 Task: Research Airbnb options in Petare, Venezuela from 2nd November, 2023 to 6th November, 2023 for 1 adult.1  bedroom having 1 bed and 1 bathroom. Property type can be guest house. Booking option can be shelf check-in. Look for 2 properties as per requirement.
Action: Mouse moved to (614, 88)
Screenshot: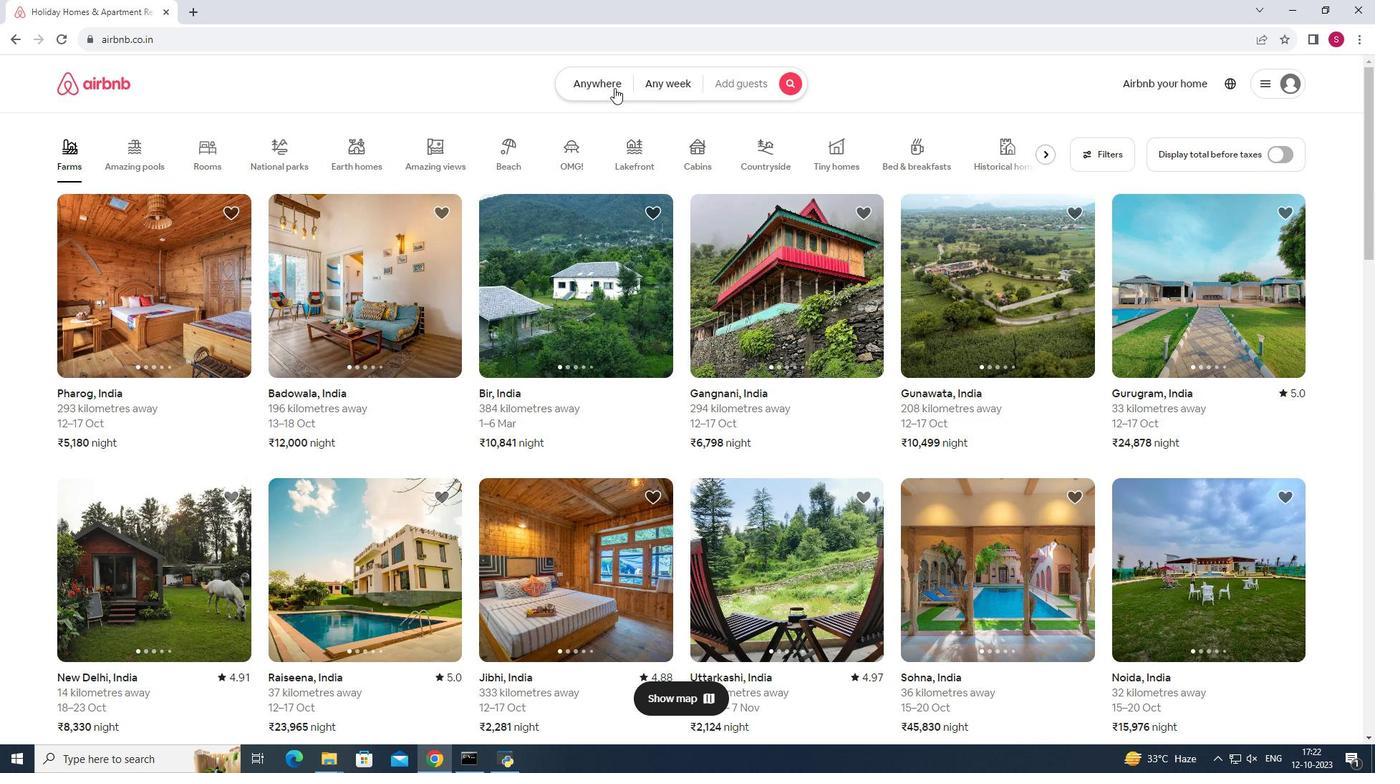 
Action: Mouse pressed left at (614, 88)
Screenshot: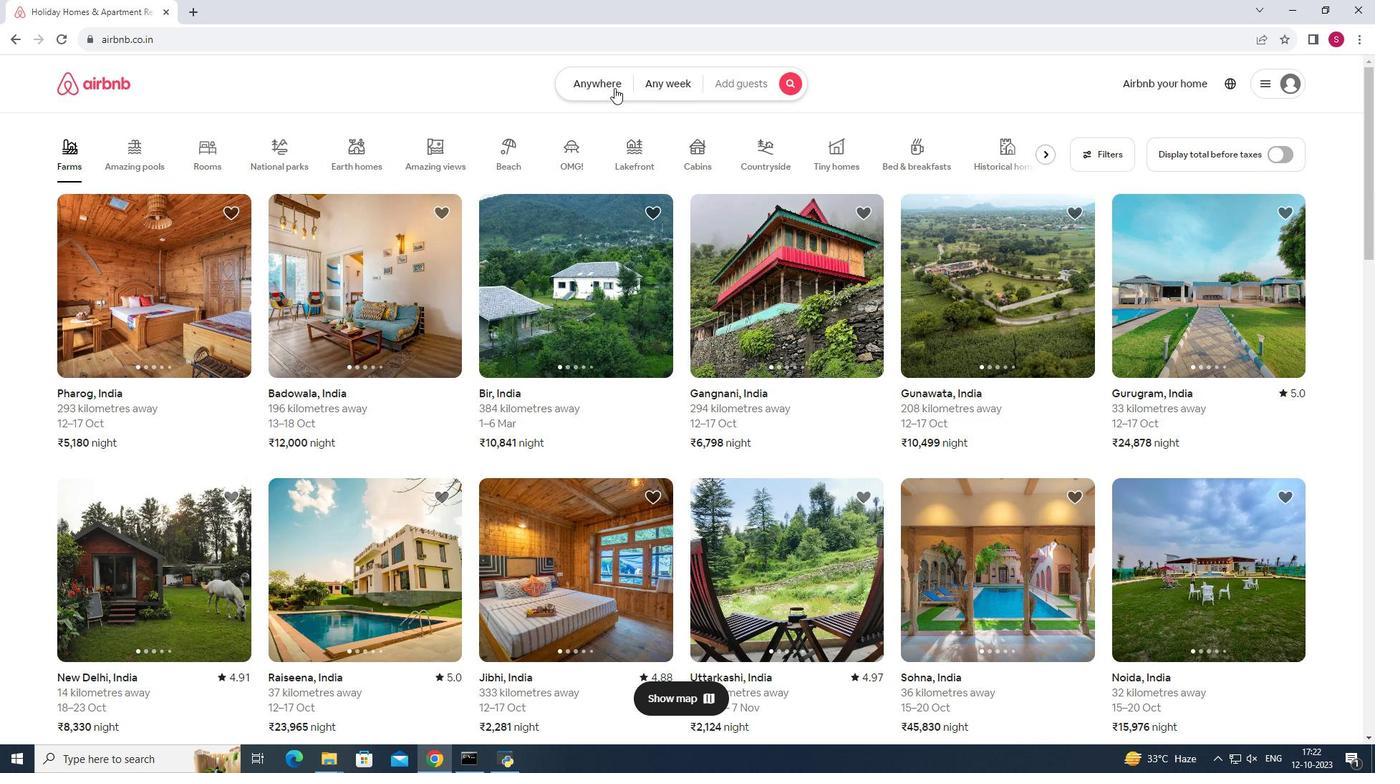 
Action: Mouse moved to (515, 137)
Screenshot: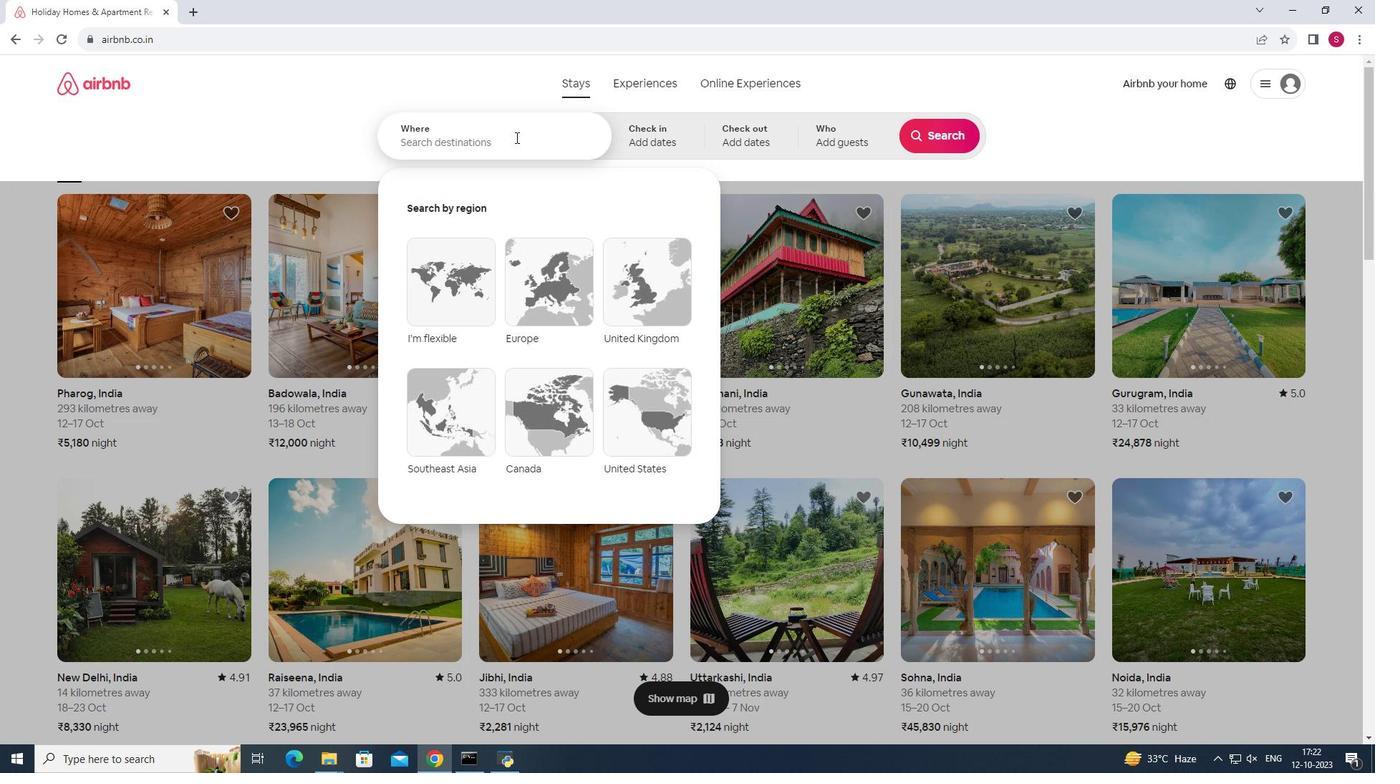 
Action: Mouse pressed left at (515, 137)
Screenshot: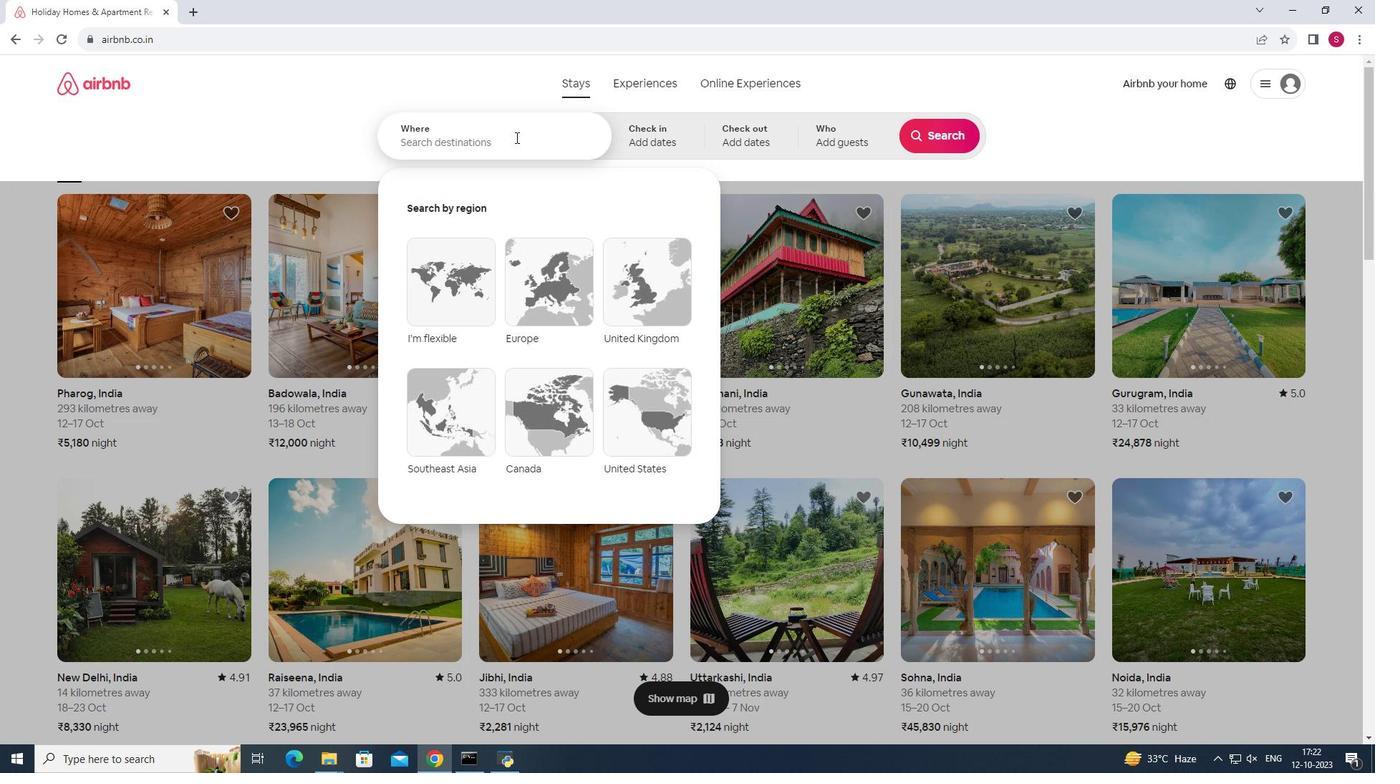 
Action: Mouse moved to (516, 138)
Screenshot: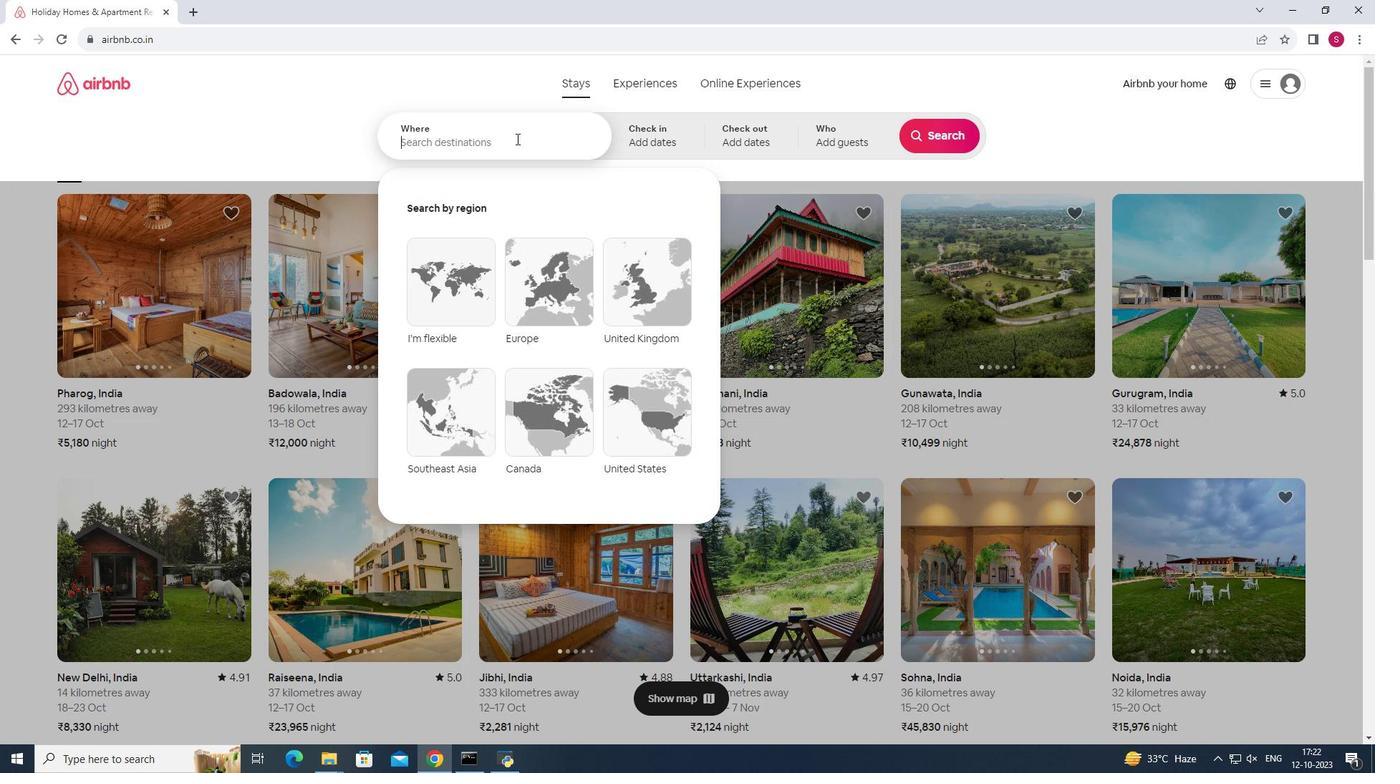 
Action: Key pressed <Key.shift><Key.shift>Petare<Key.space>,<Key.space><Key.shift>Venezuela<Key.enter>
Screenshot: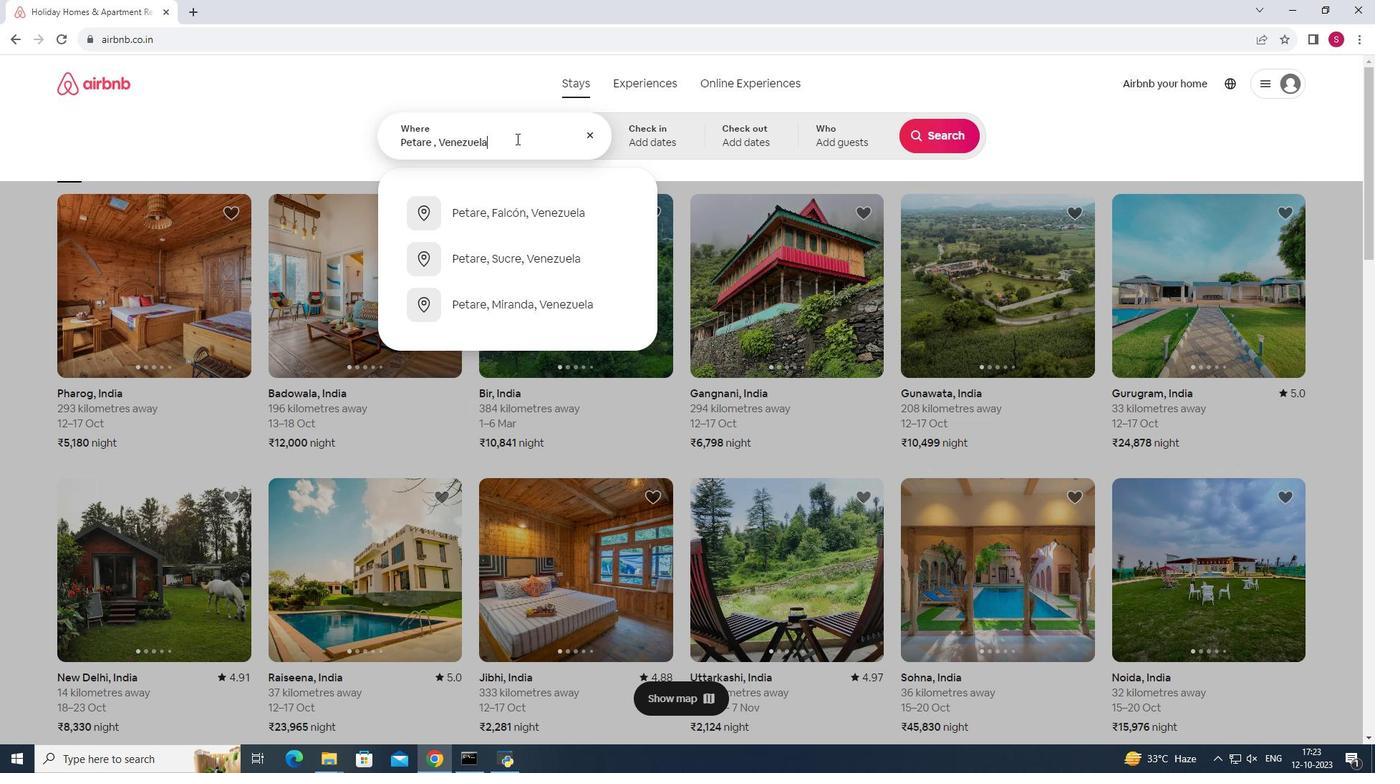 
Action: Mouse moved to (850, 325)
Screenshot: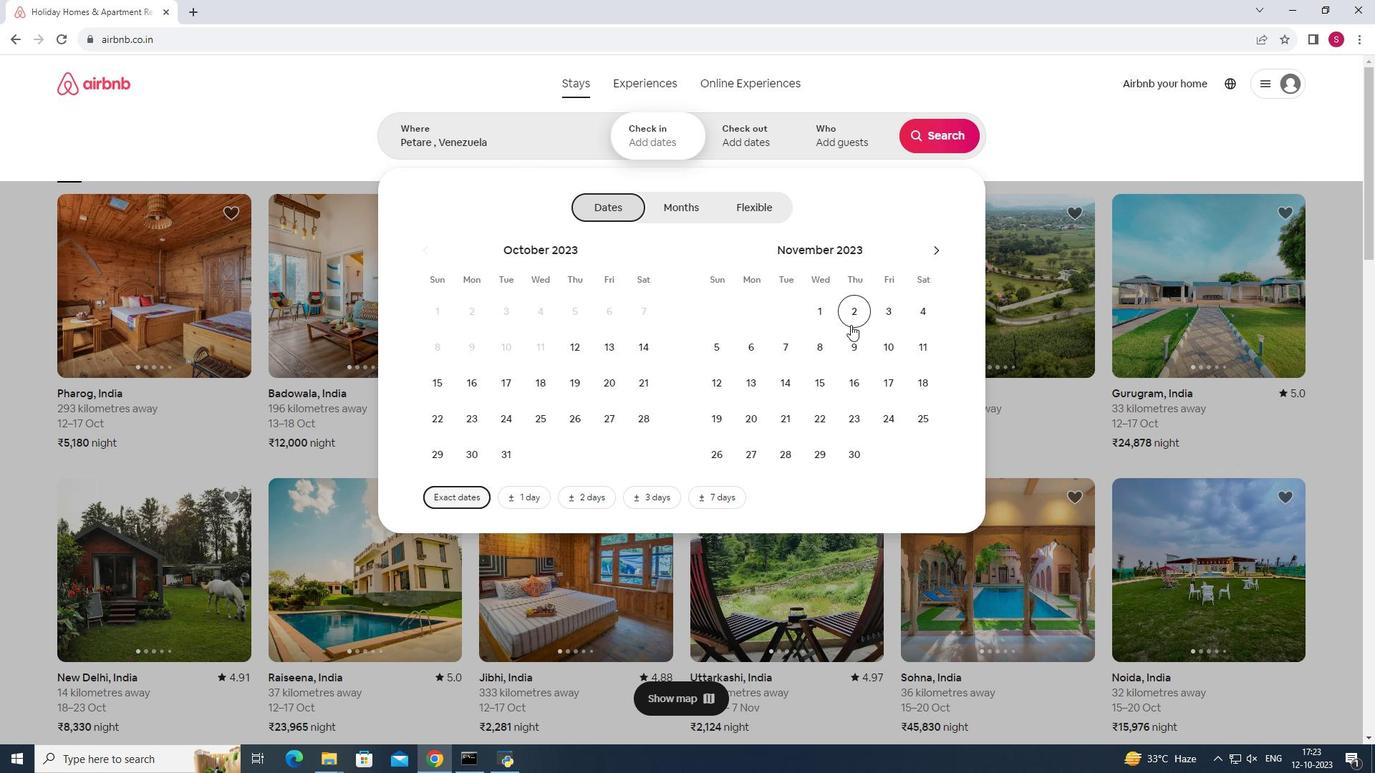 
Action: Mouse pressed left at (850, 325)
Screenshot: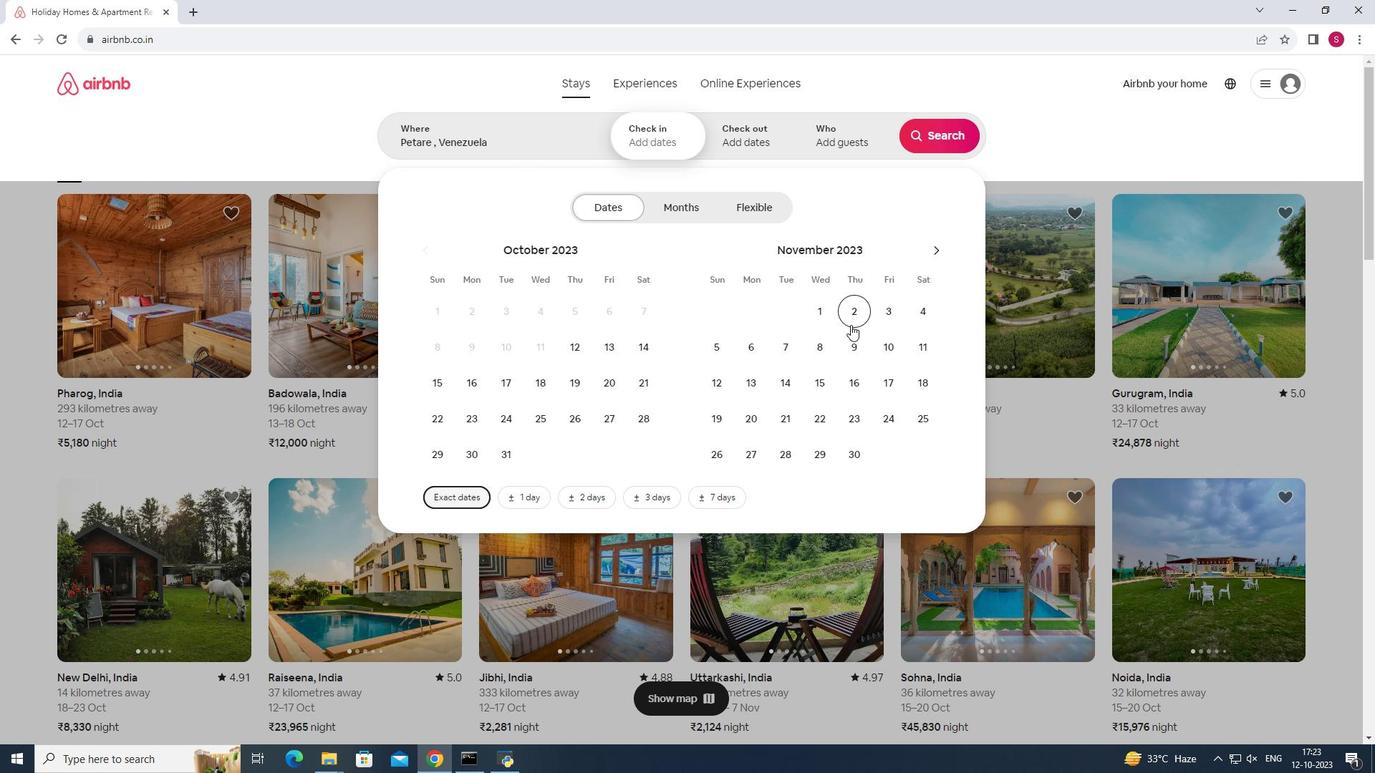 
Action: Mouse moved to (755, 353)
Screenshot: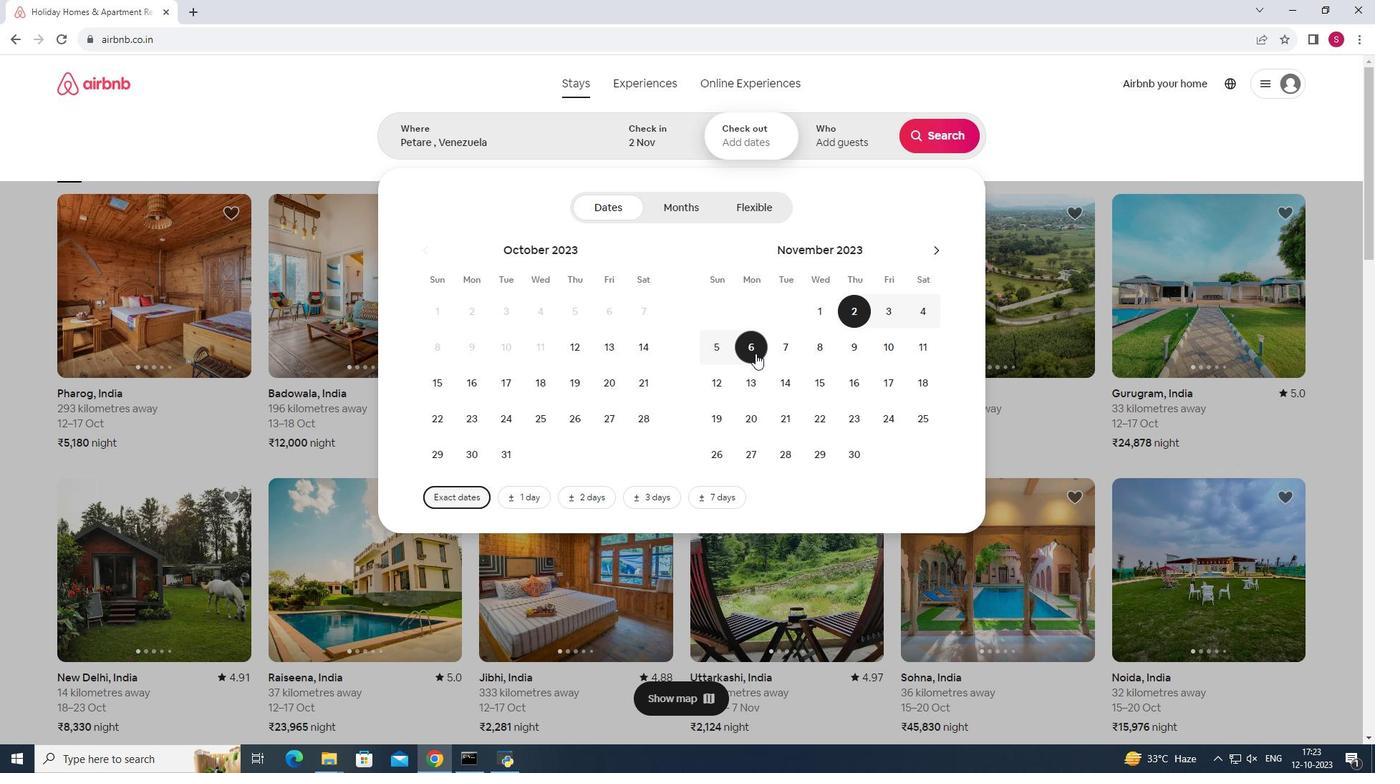 
Action: Mouse pressed left at (755, 353)
Screenshot: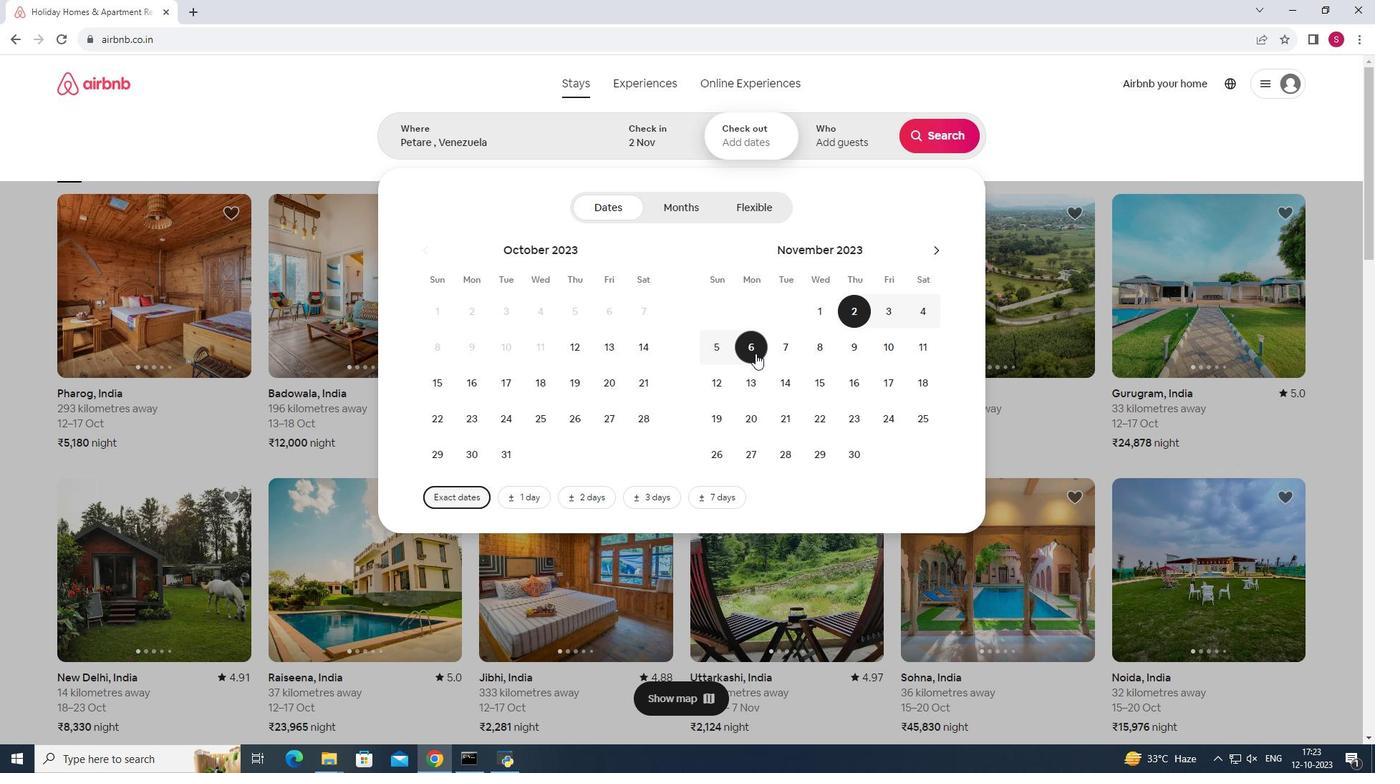 
Action: Mouse moved to (840, 136)
Screenshot: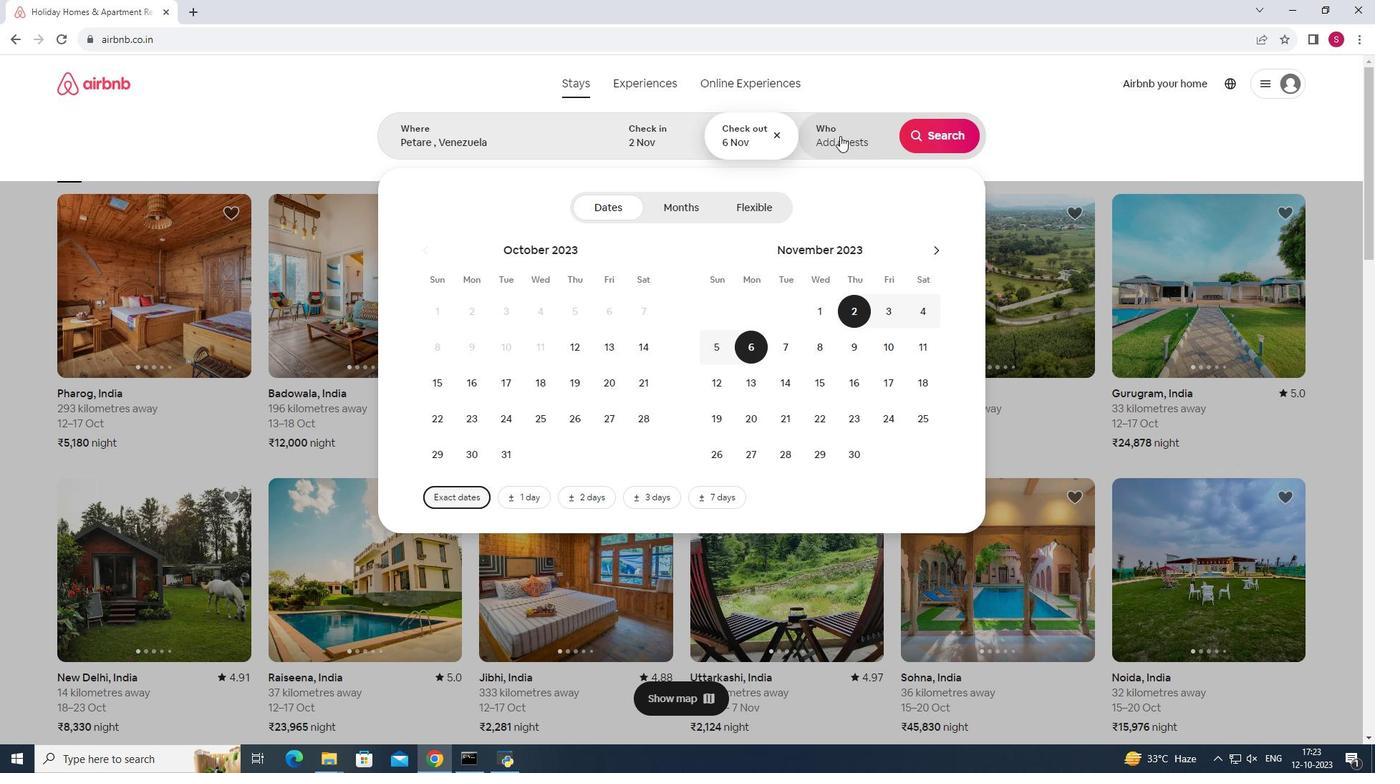 
Action: Mouse pressed left at (840, 136)
Screenshot: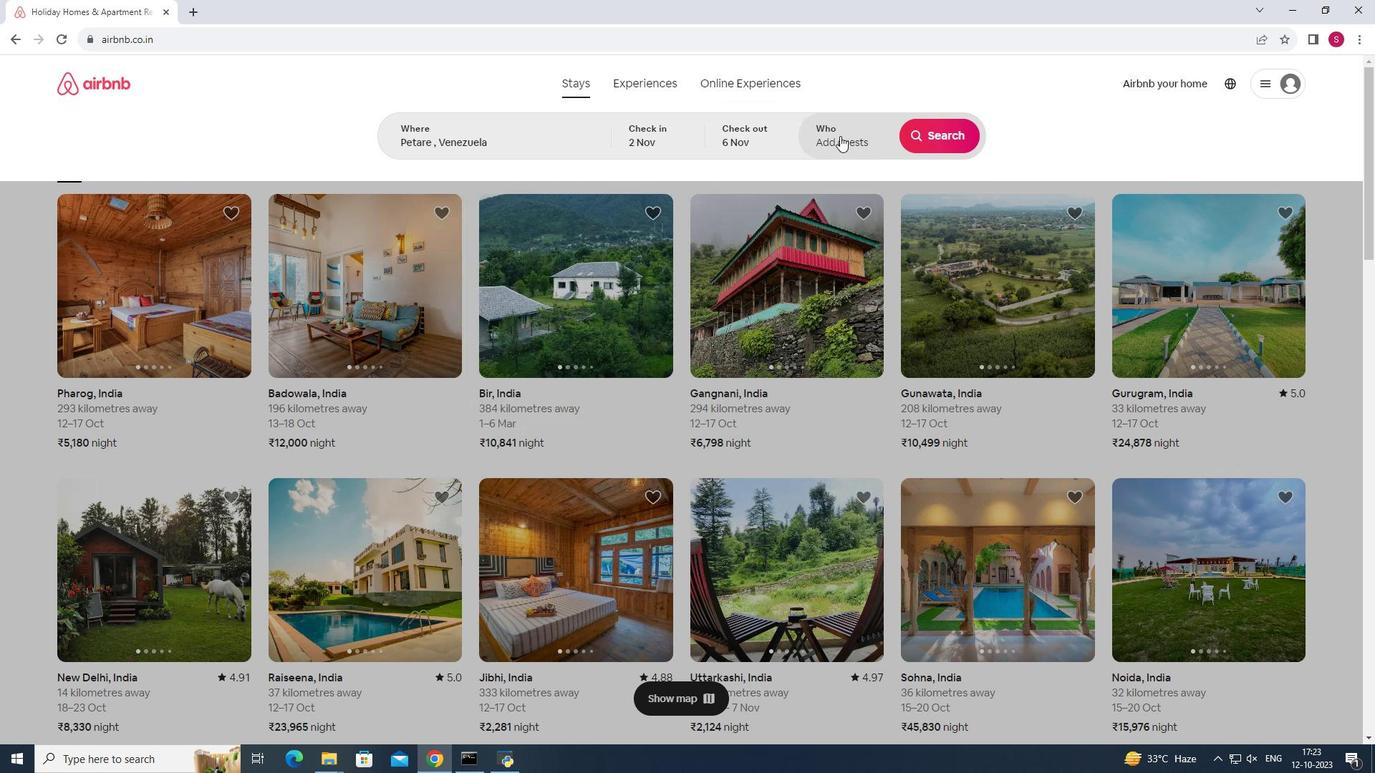 
Action: Mouse moved to (941, 212)
Screenshot: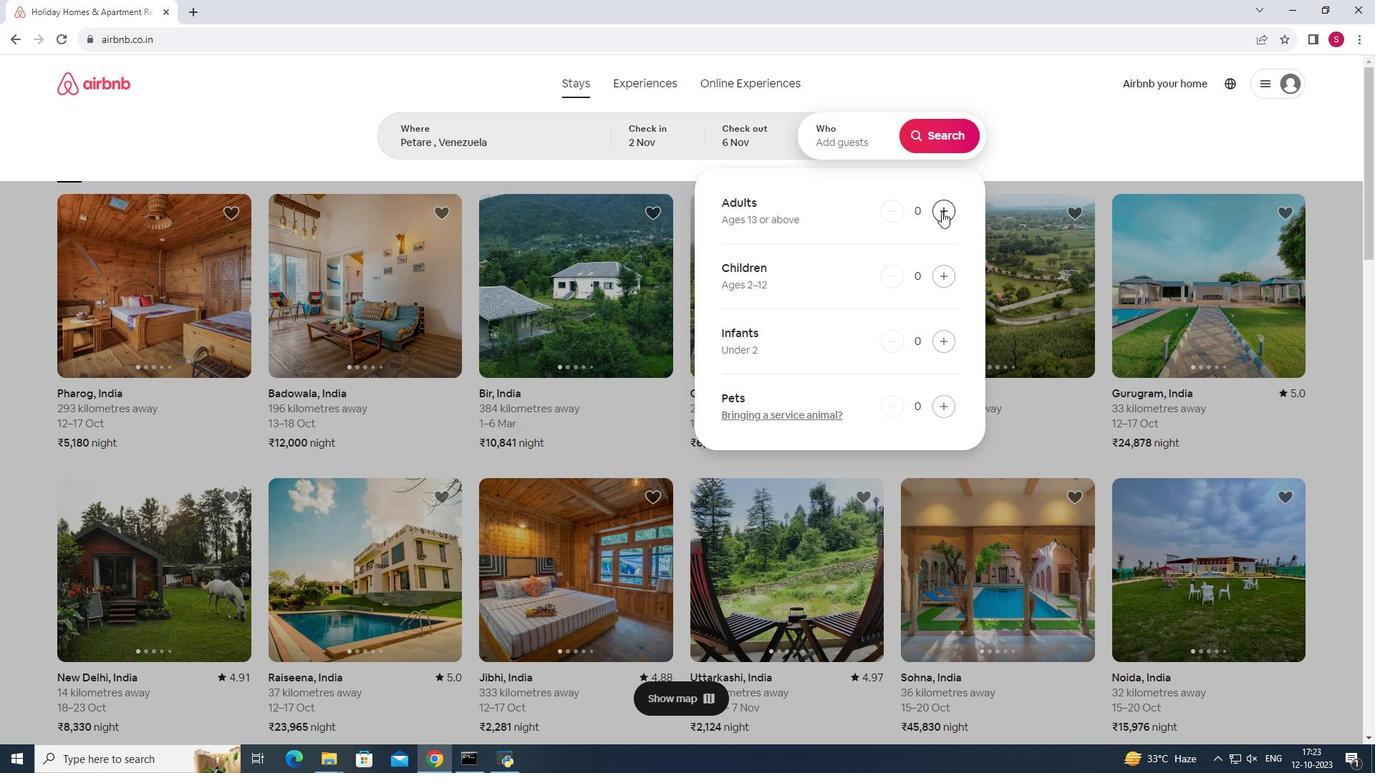 
Action: Mouse pressed left at (941, 212)
Screenshot: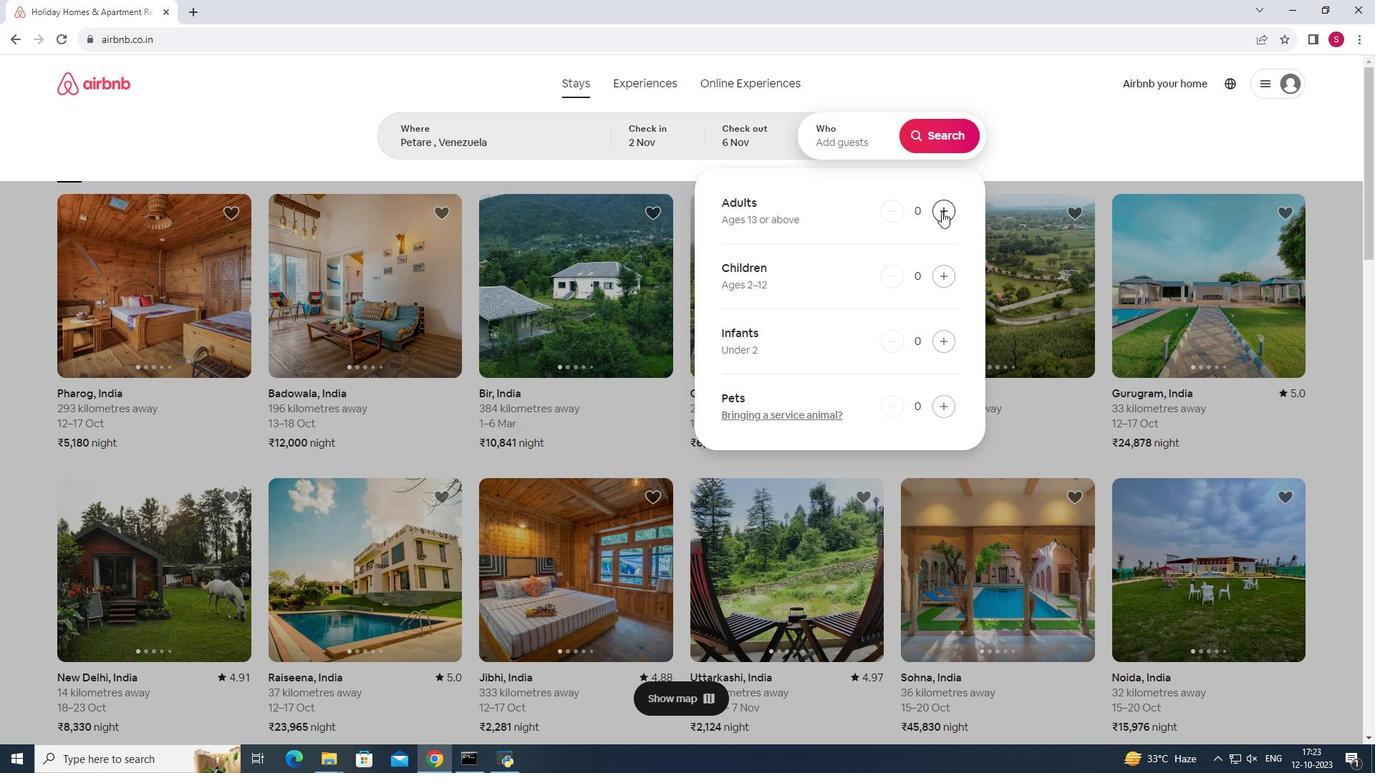
Action: Mouse moved to (948, 144)
Screenshot: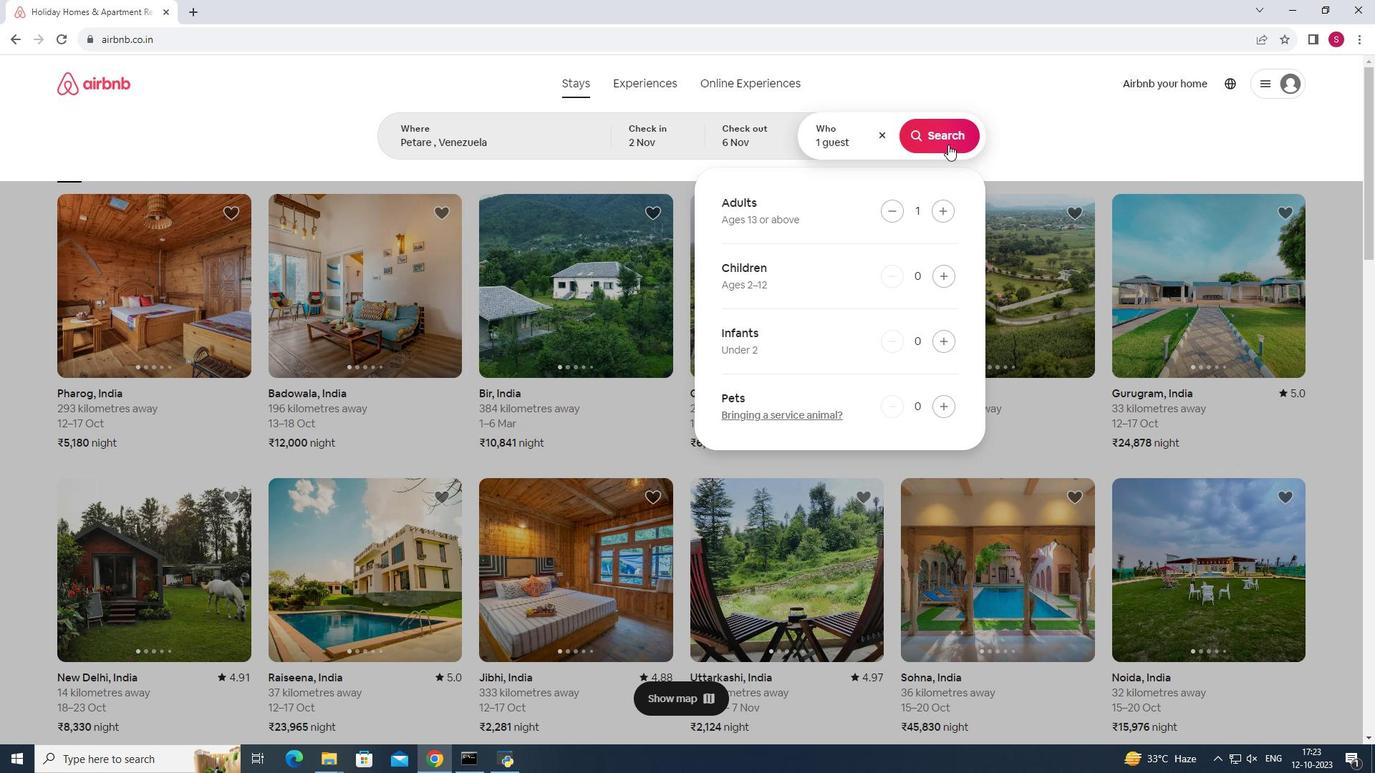 
Action: Mouse pressed left at (948, 144)
Screenshot: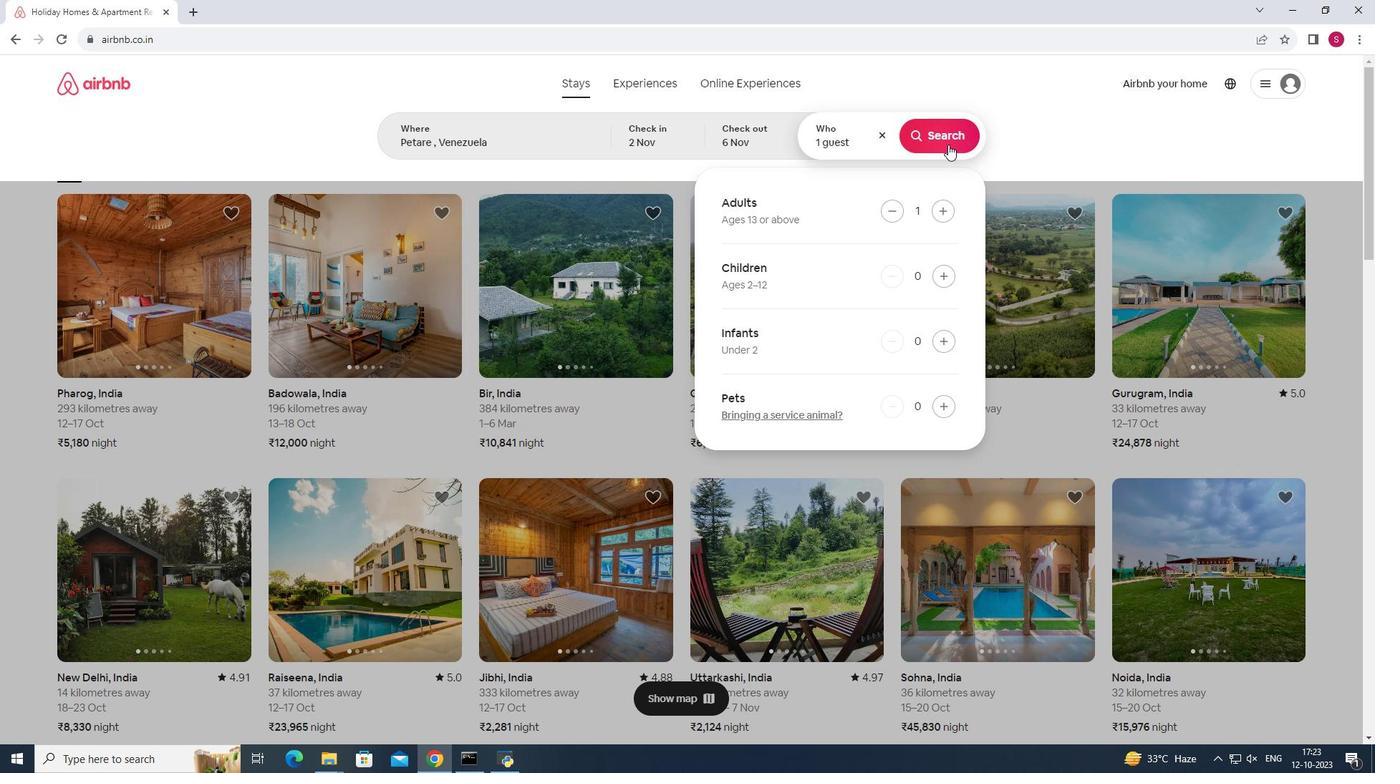 
Action: Mouse moved to (1129, 149)
Screenshot: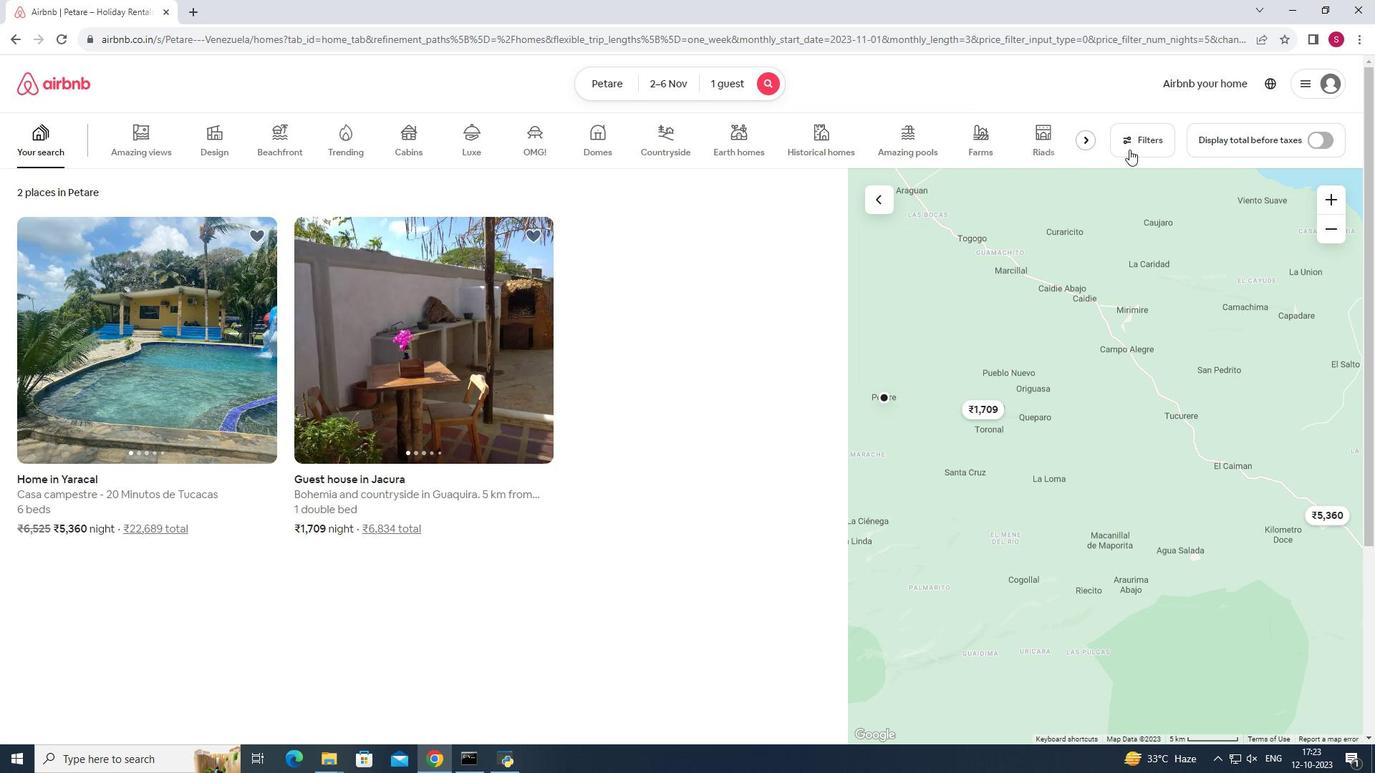 
Action: Mouse pressed left at (1129, 149)
Screenshot: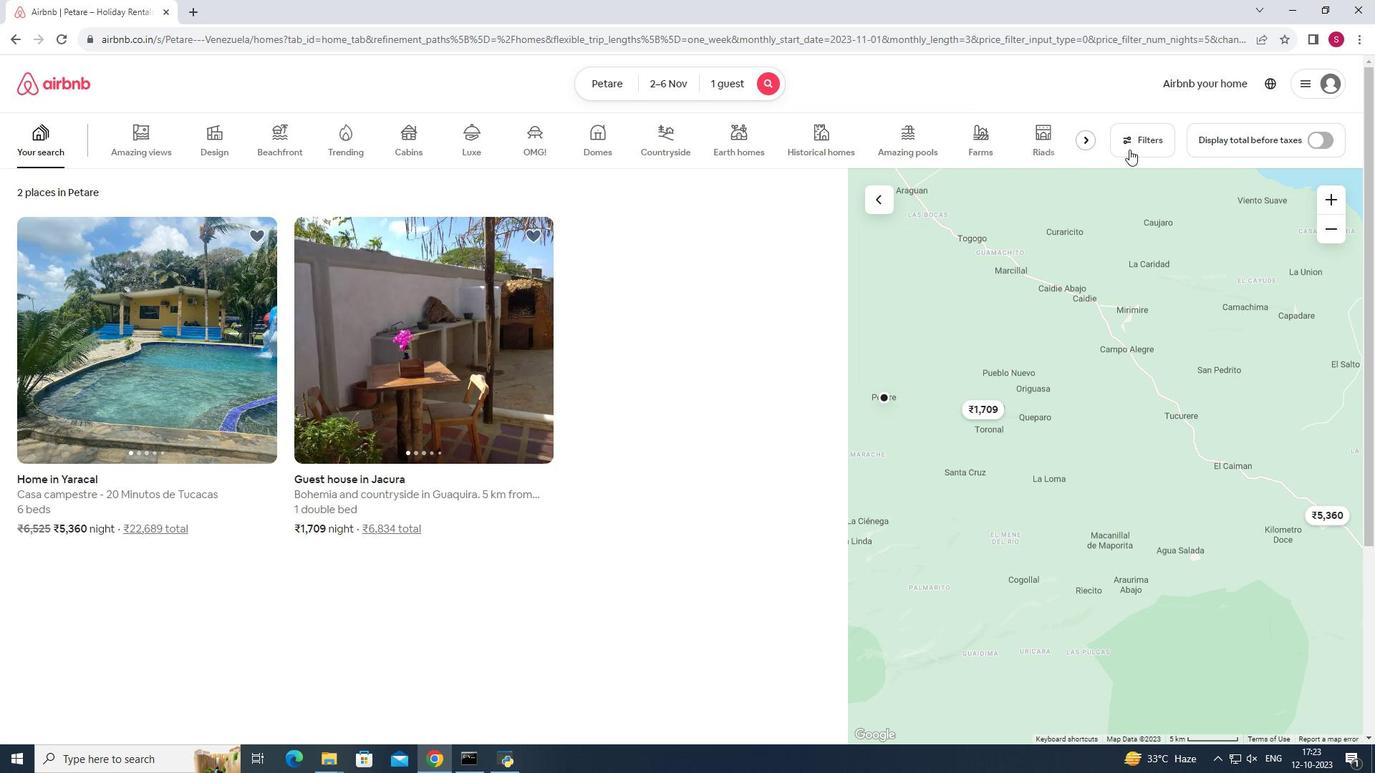 
Action: Mouse moved to (645, 412)
Screenshot: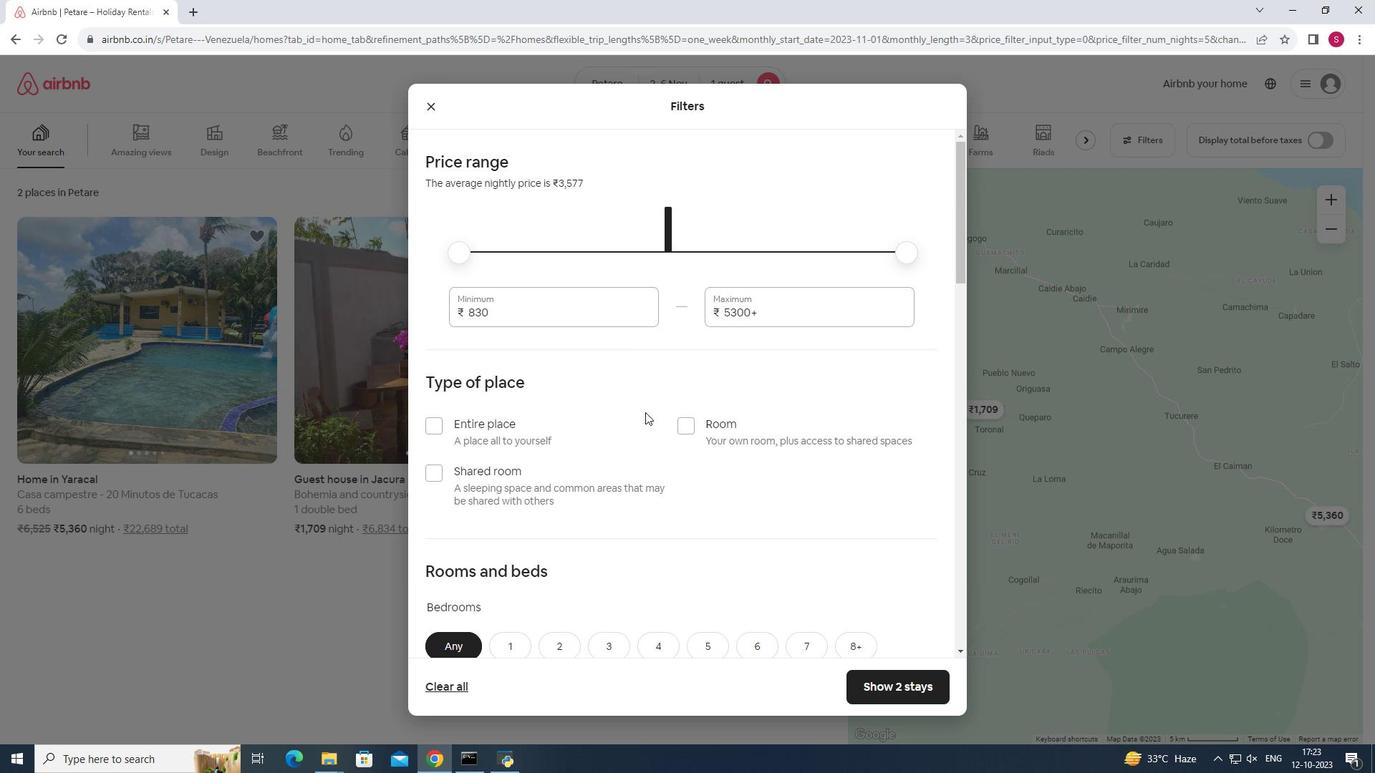 
Action: Mouse scrolled (645, 411) with delta (0, 0)
Screenshot: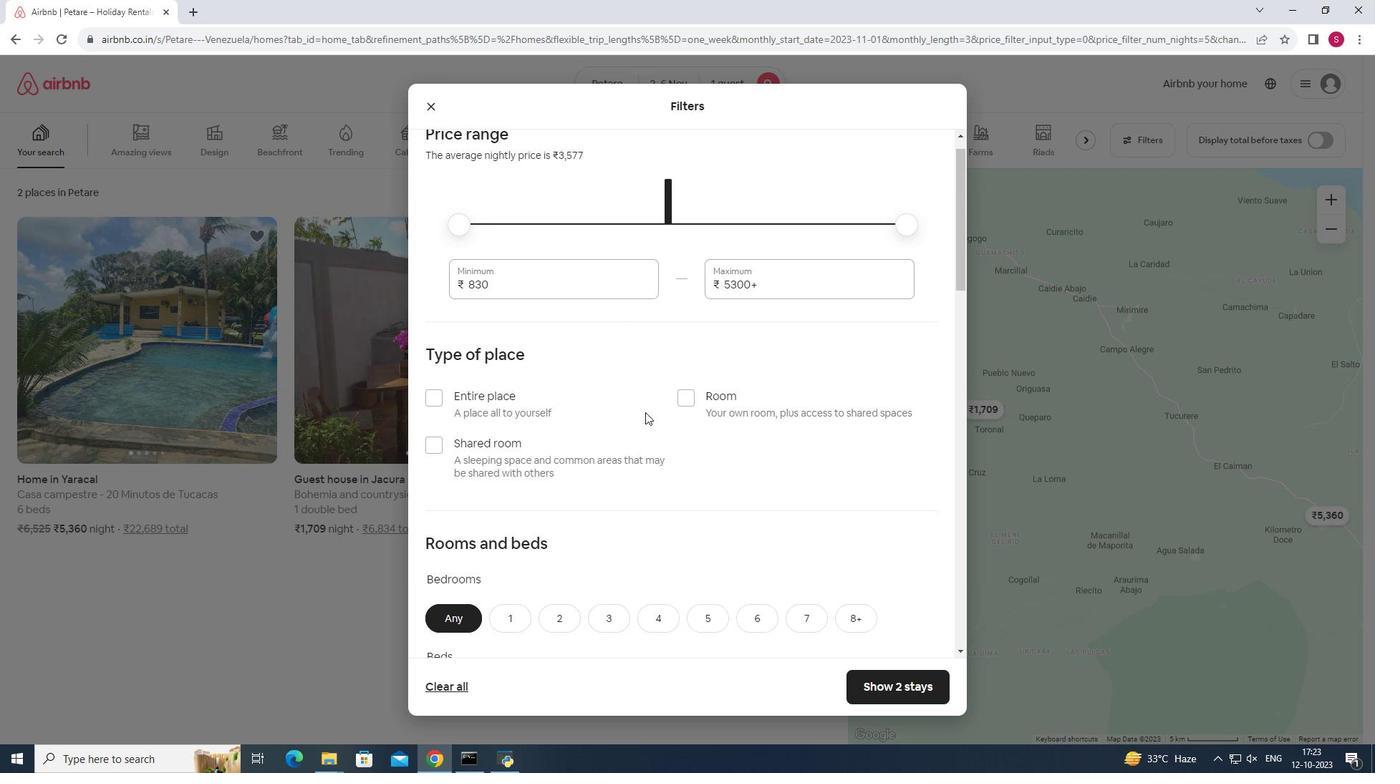 
Action: Mouse scrolled (645, 411) with delta (0, 0)
Screenshot: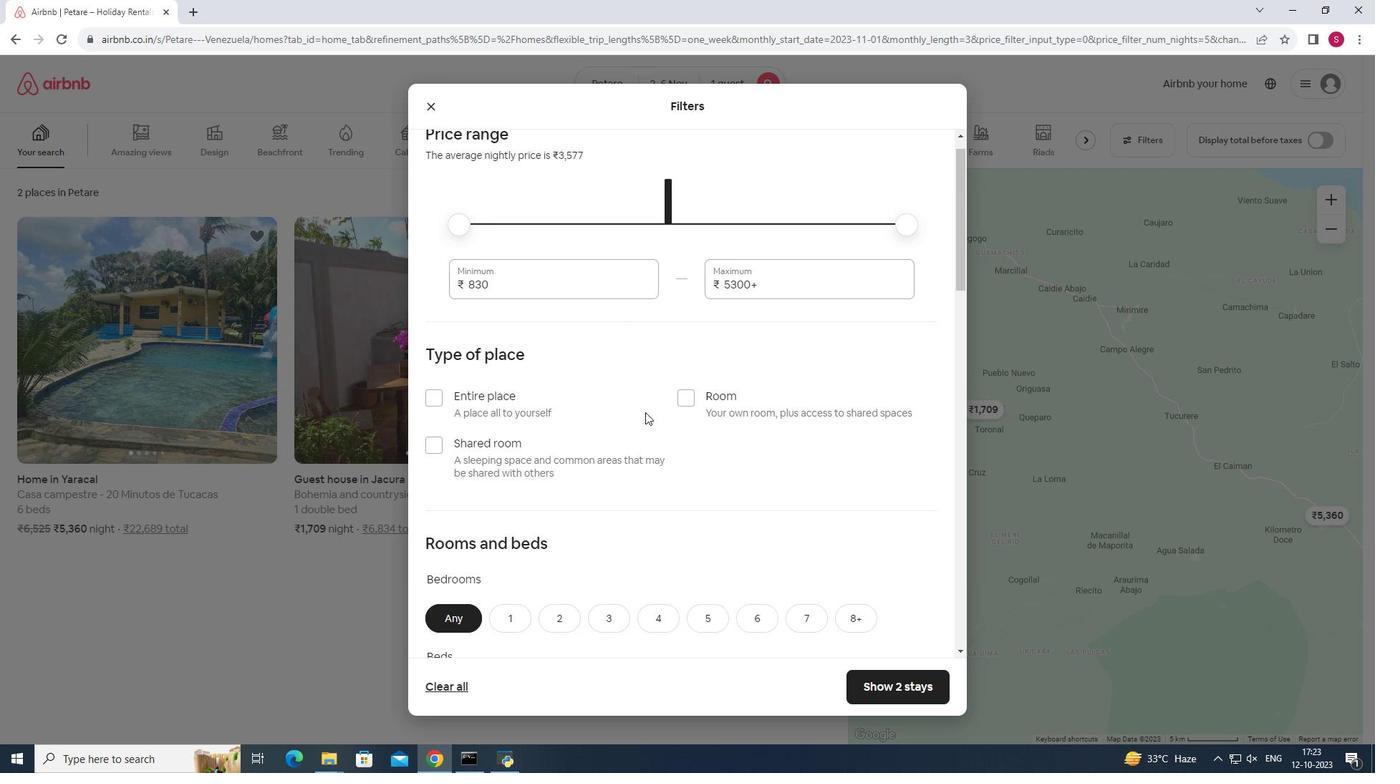 
Action: Mouse scrolled (645, 411) with delta (0, 0)
Screenshot: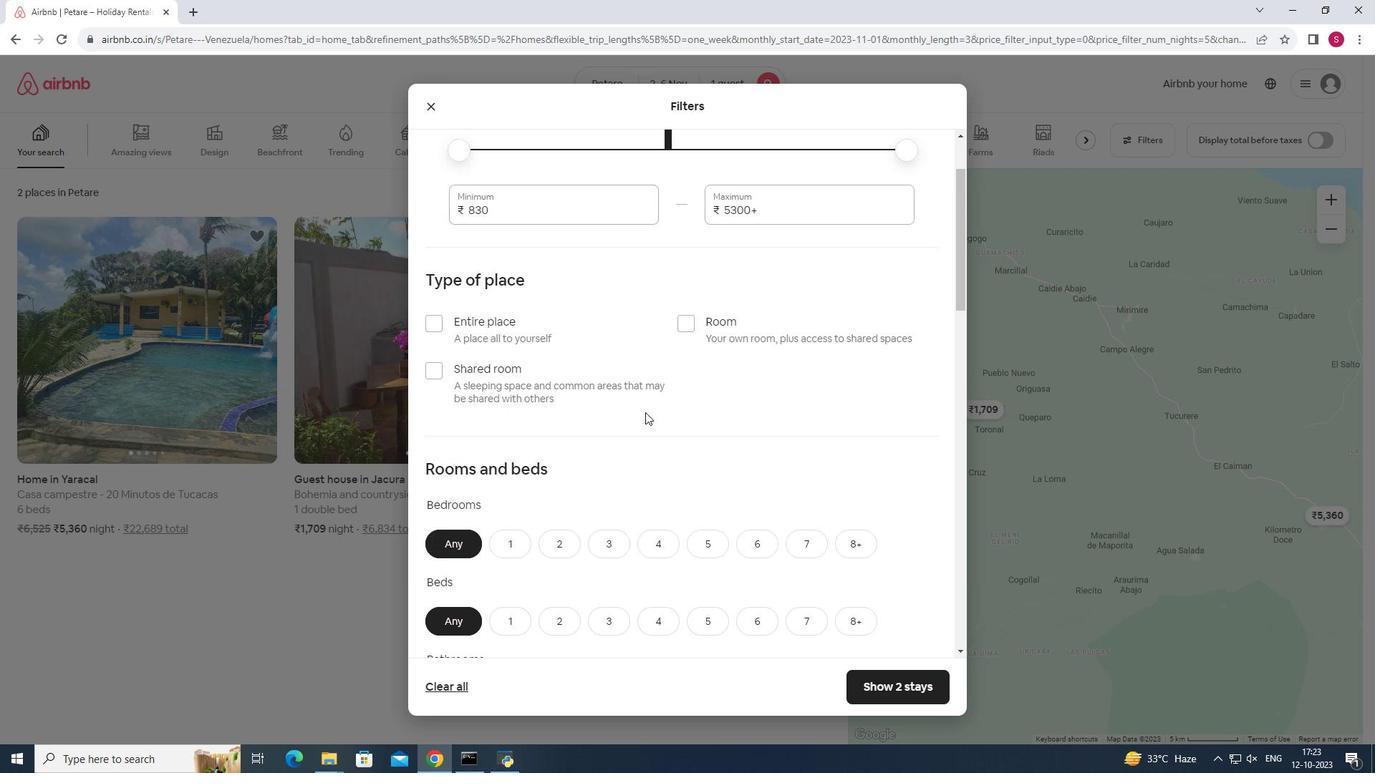 
Action: Mouse scrolled (645, 411) with delta (0, 0)
Screenshot: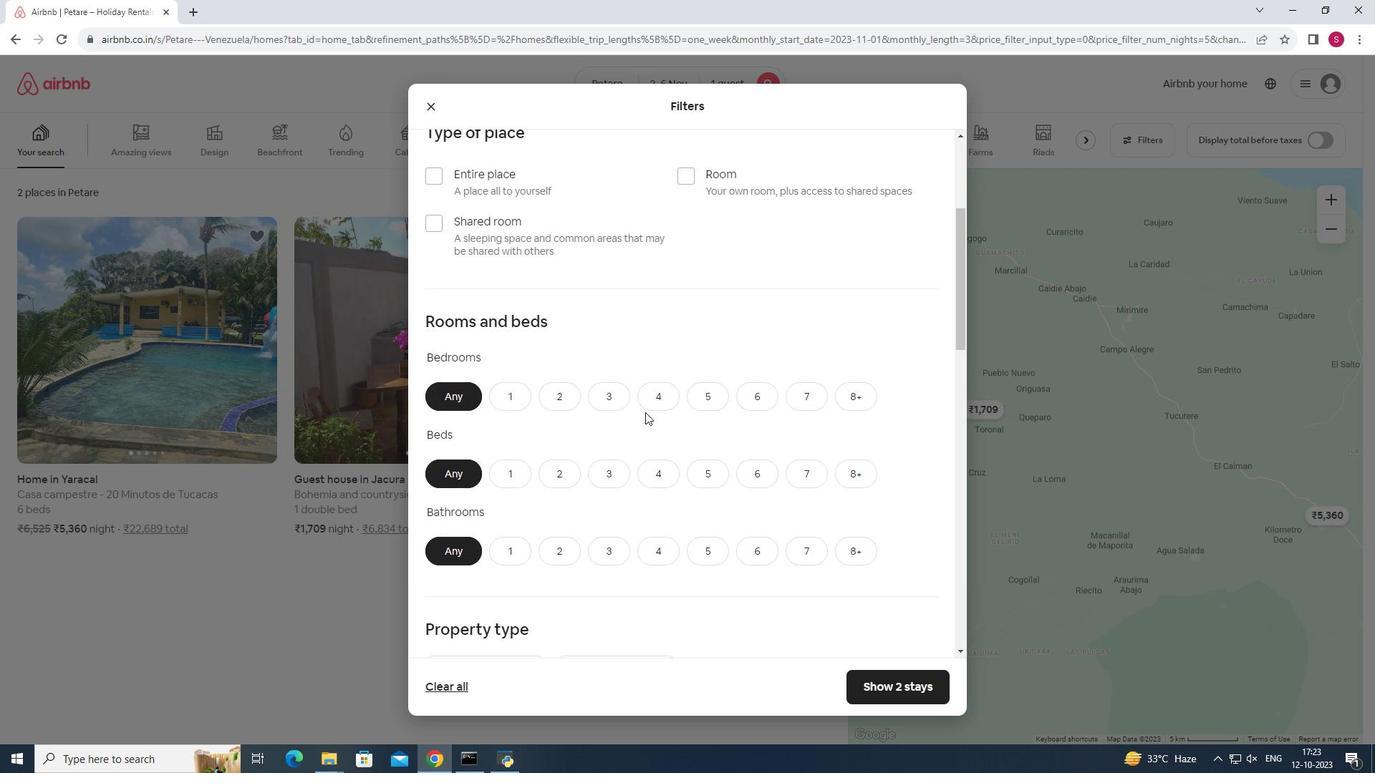 
Action: Mouse scrolled (645, 411) with delta (0, 0)
Screenshot: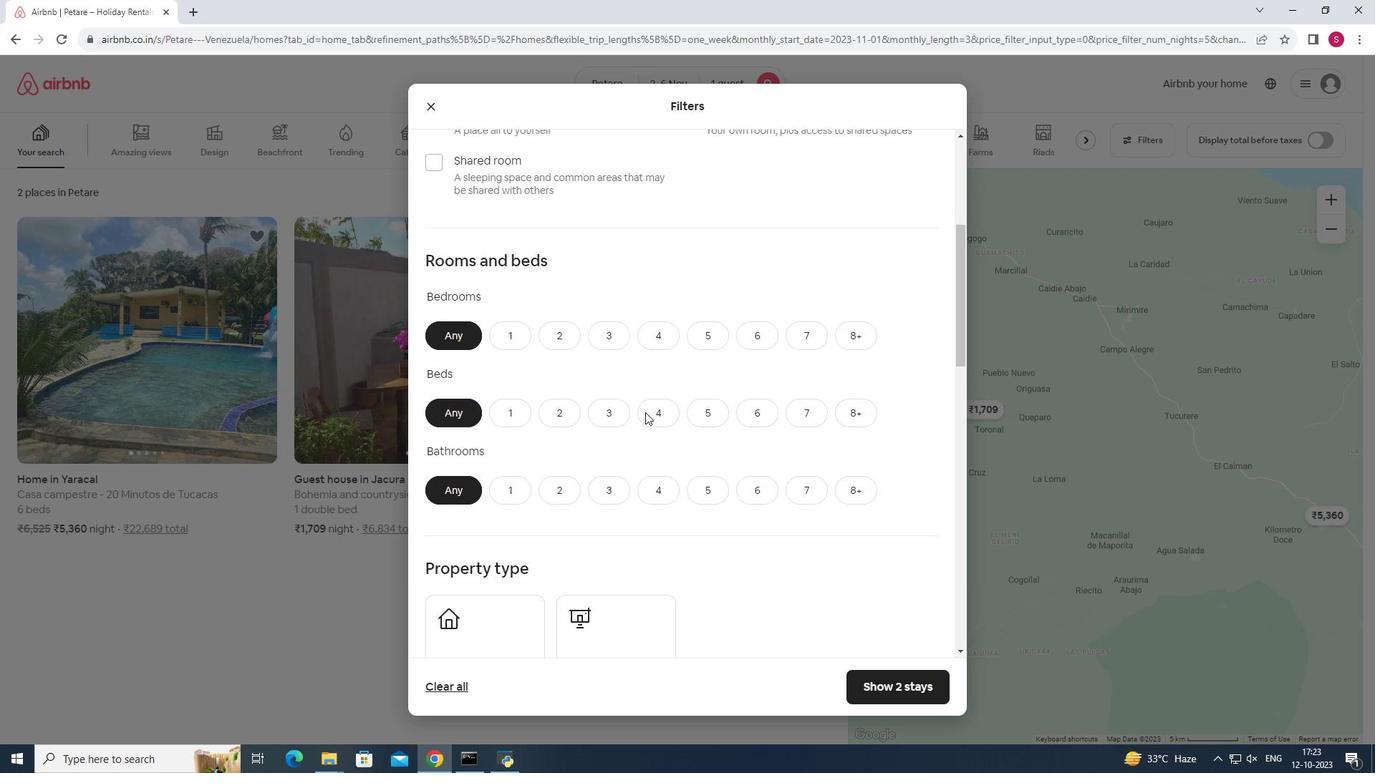
Action: Mouse moved to (507, 296)
Screenshot: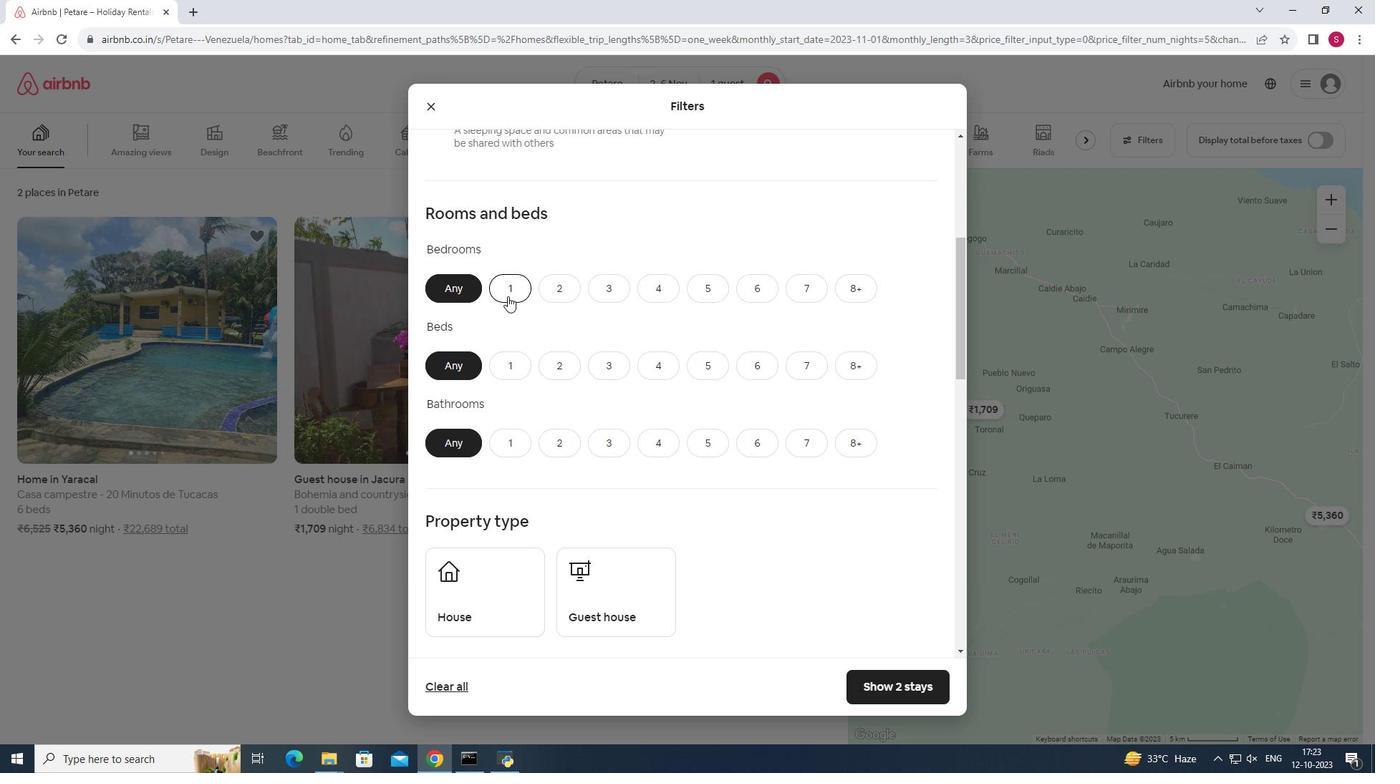 
Action: Mouse pressed left at (507, 296)
Screenshot: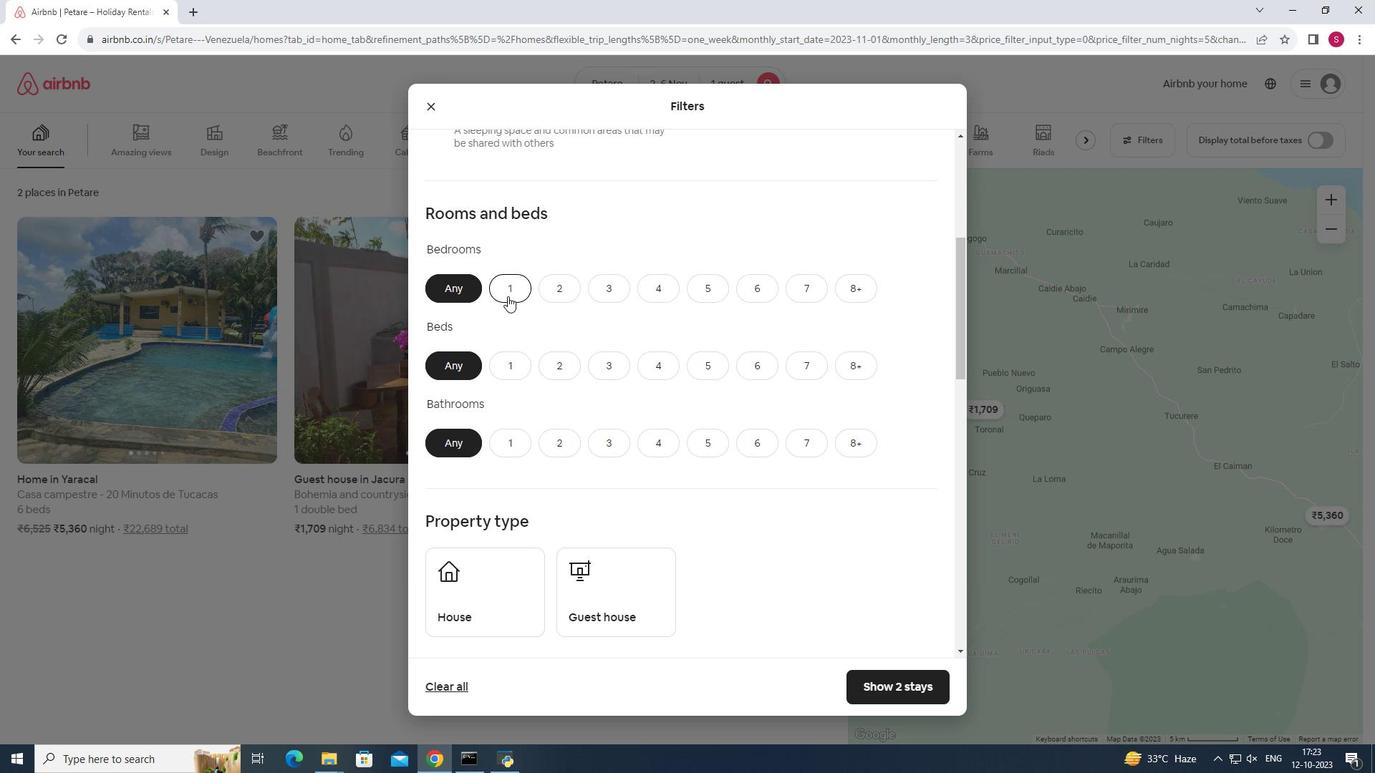 
Action: Mouse moved to (513, 367)
Screenshot: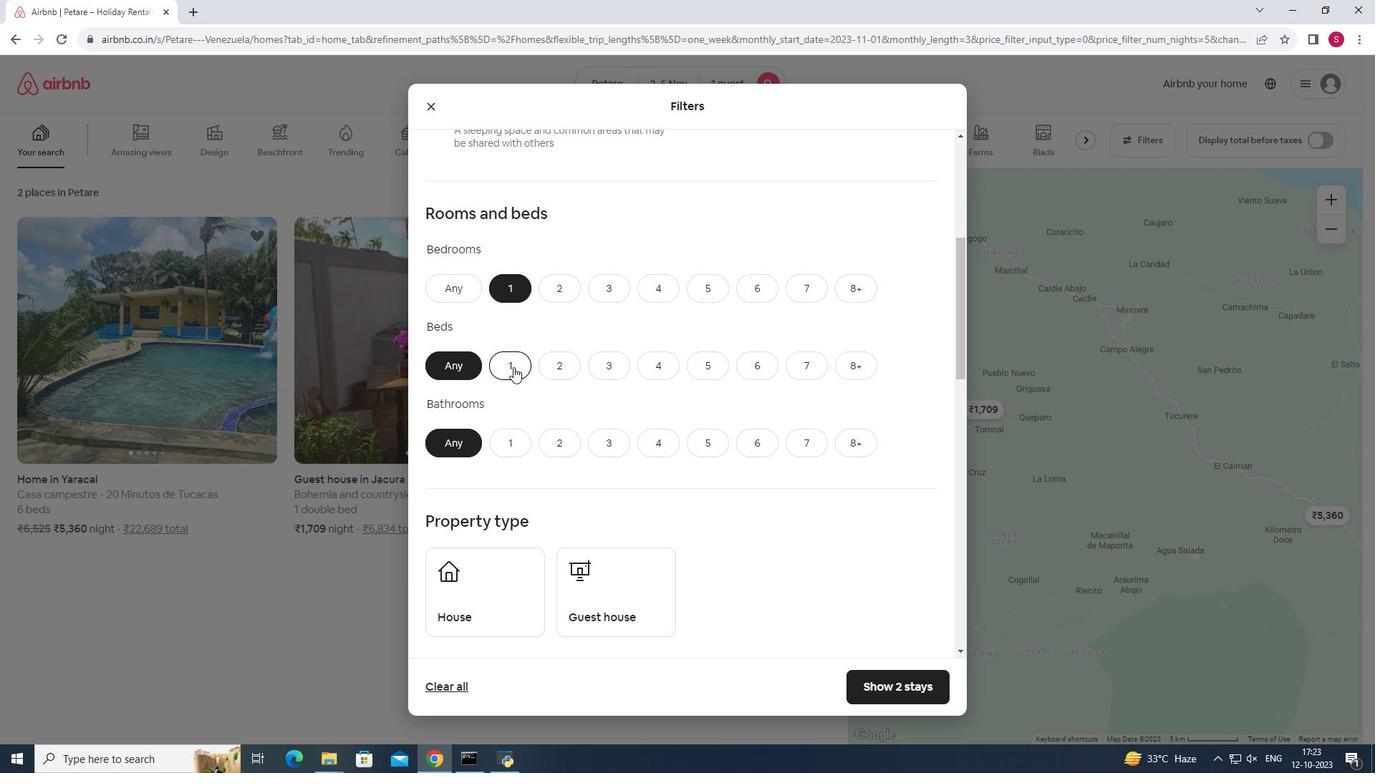 
Action: Mouse pressed left at (513, 367)
Screenshot: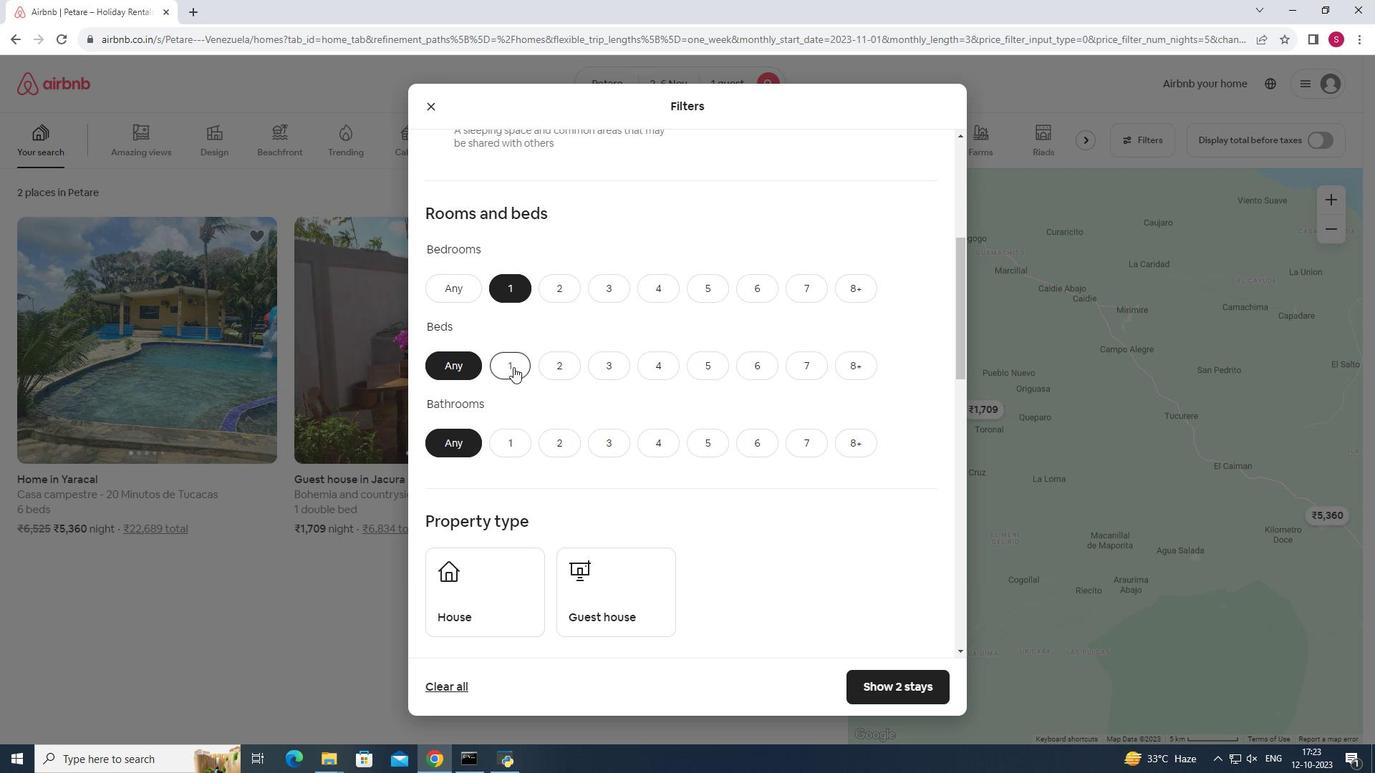
Action: Mouse moved to (505, 440)
Screenshot: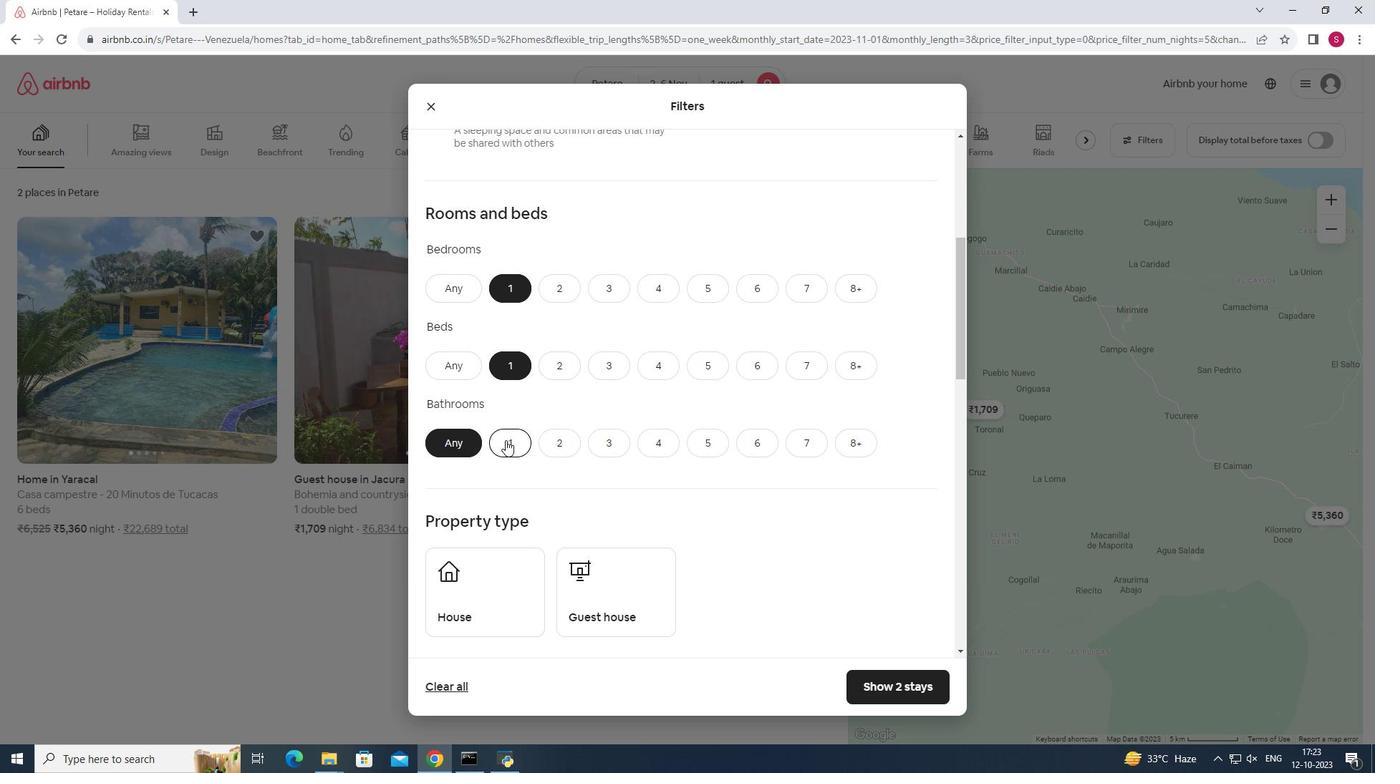 
Action: Mouse pressed left at (505, 440)
Screenshot: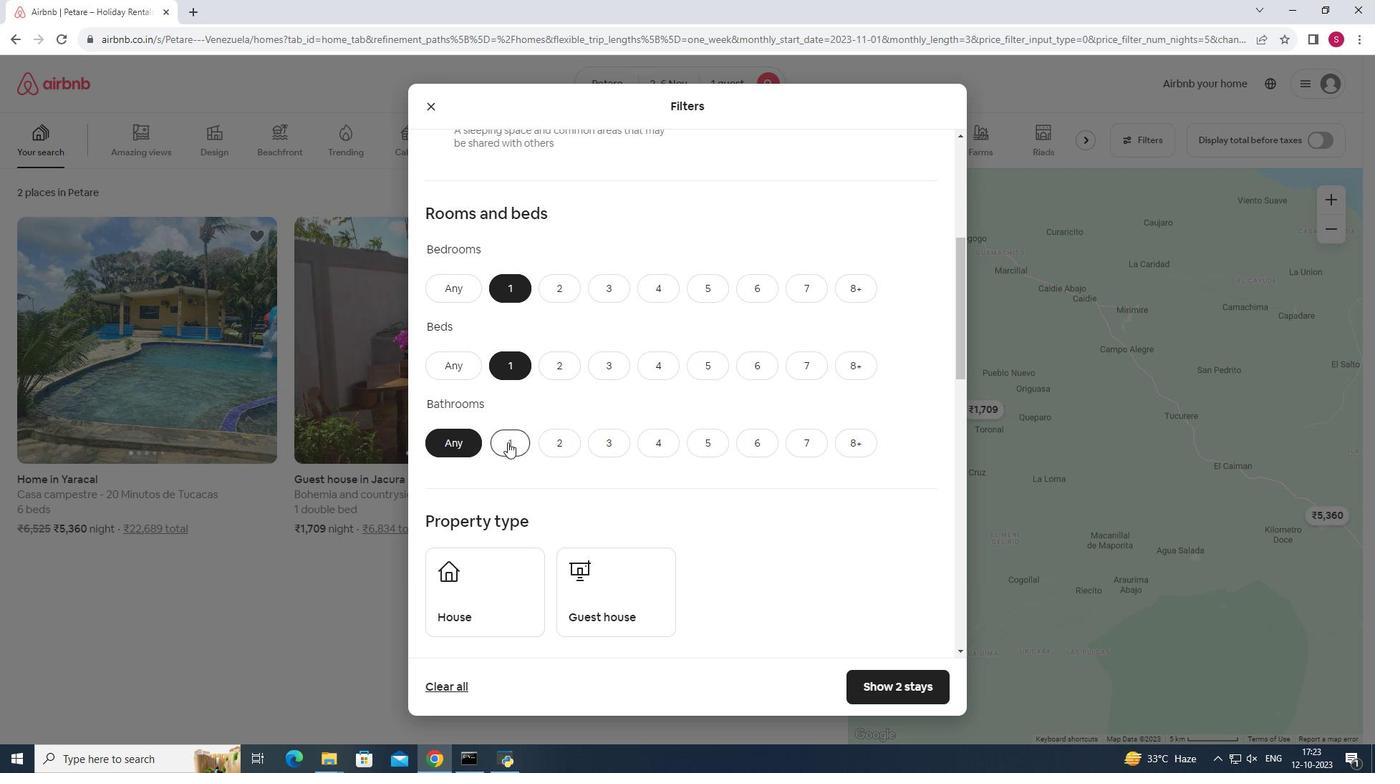 
Action: Mouse moved to (529, 439)
Screenshot: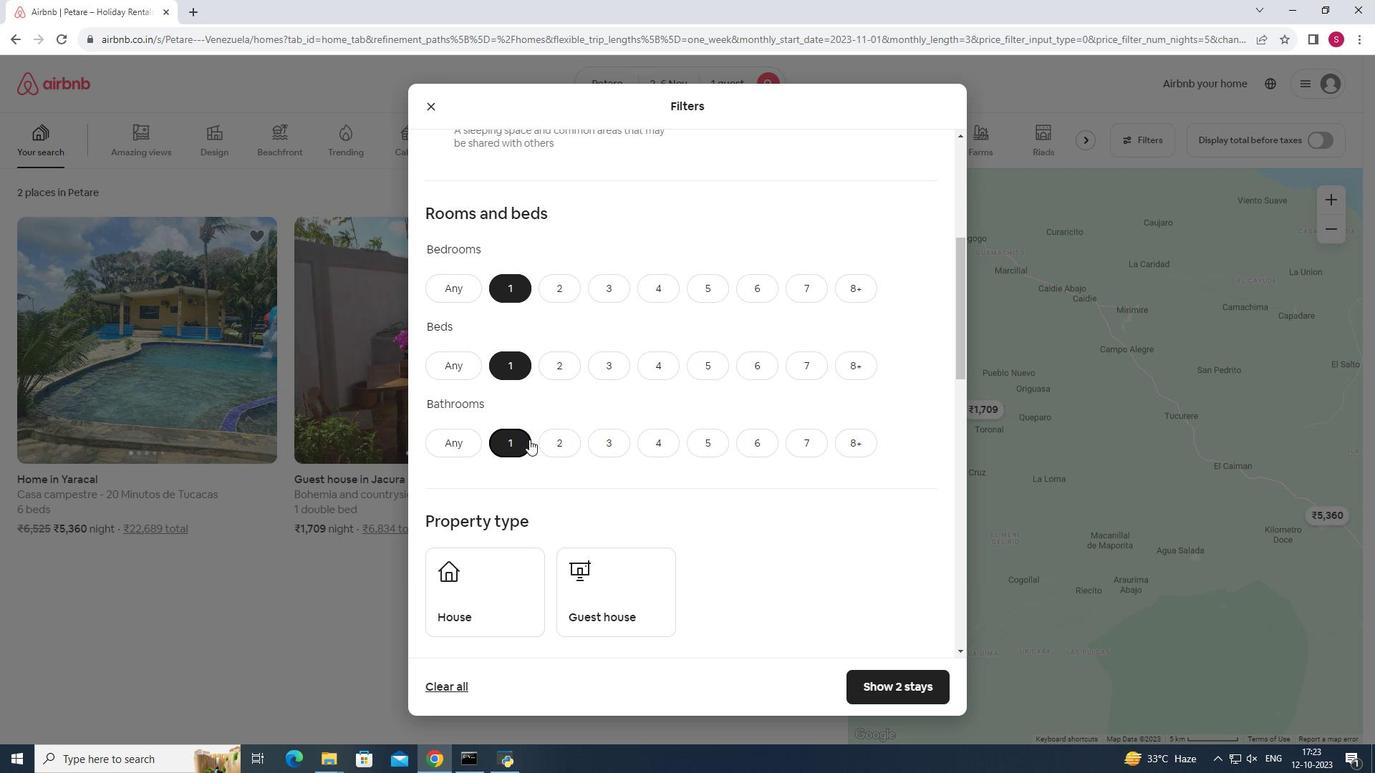 
Action: Mouse scrolled (529, 439) with delta (0, 0)
Screenshot: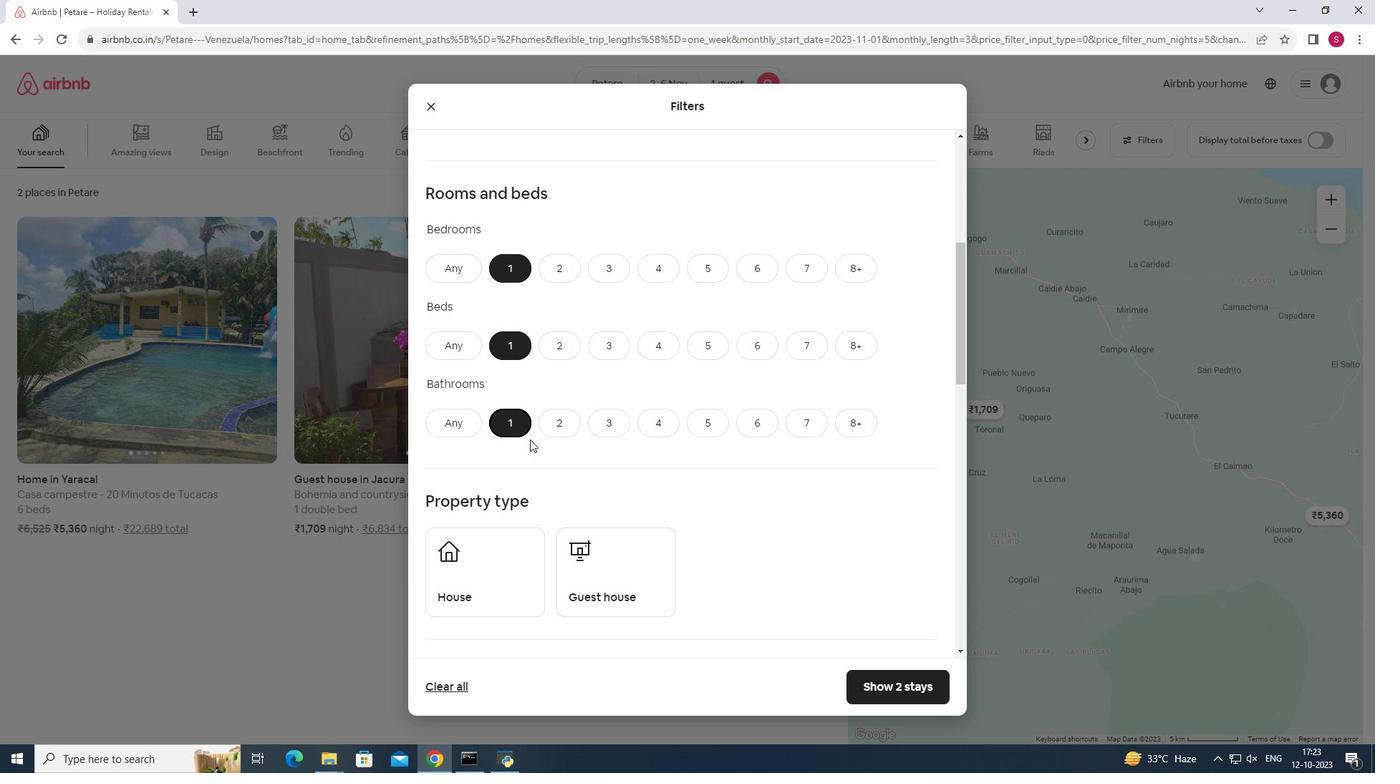 
Action: Mouse scrolled (529, 439) with delta (0, 0)
Screenshot: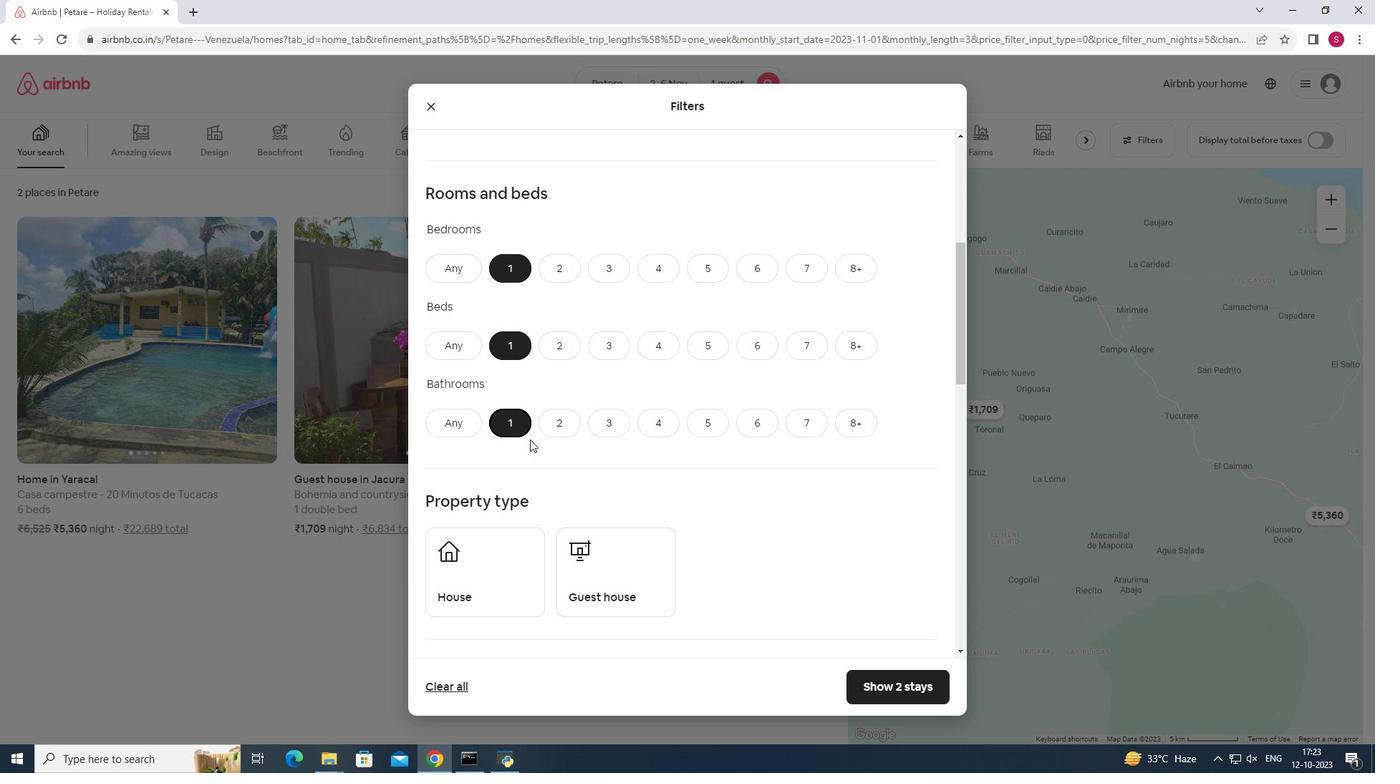 
Action: Mouse scrolled (529, 439) with delta (0, 0)
Screenshot: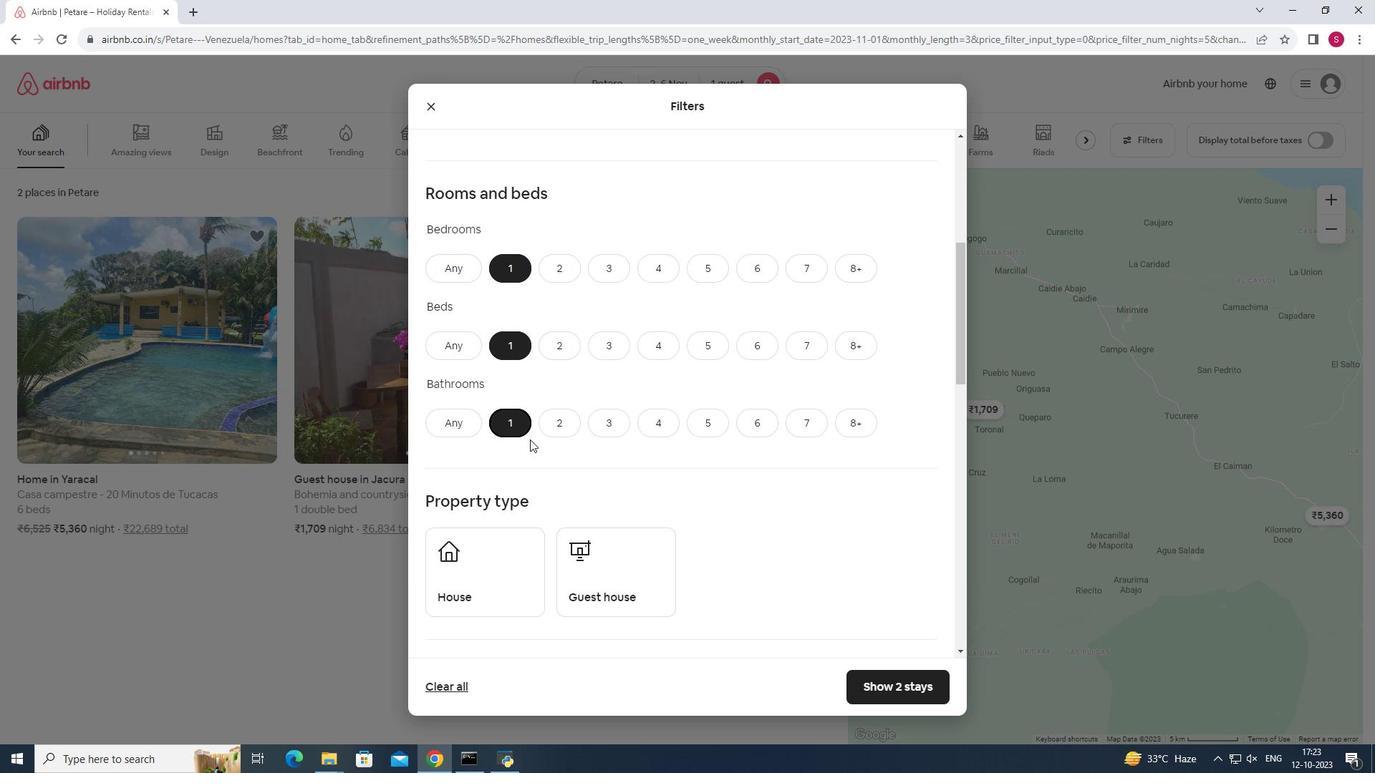 
Action: Mouse moved to (596, 385)
Screenshot: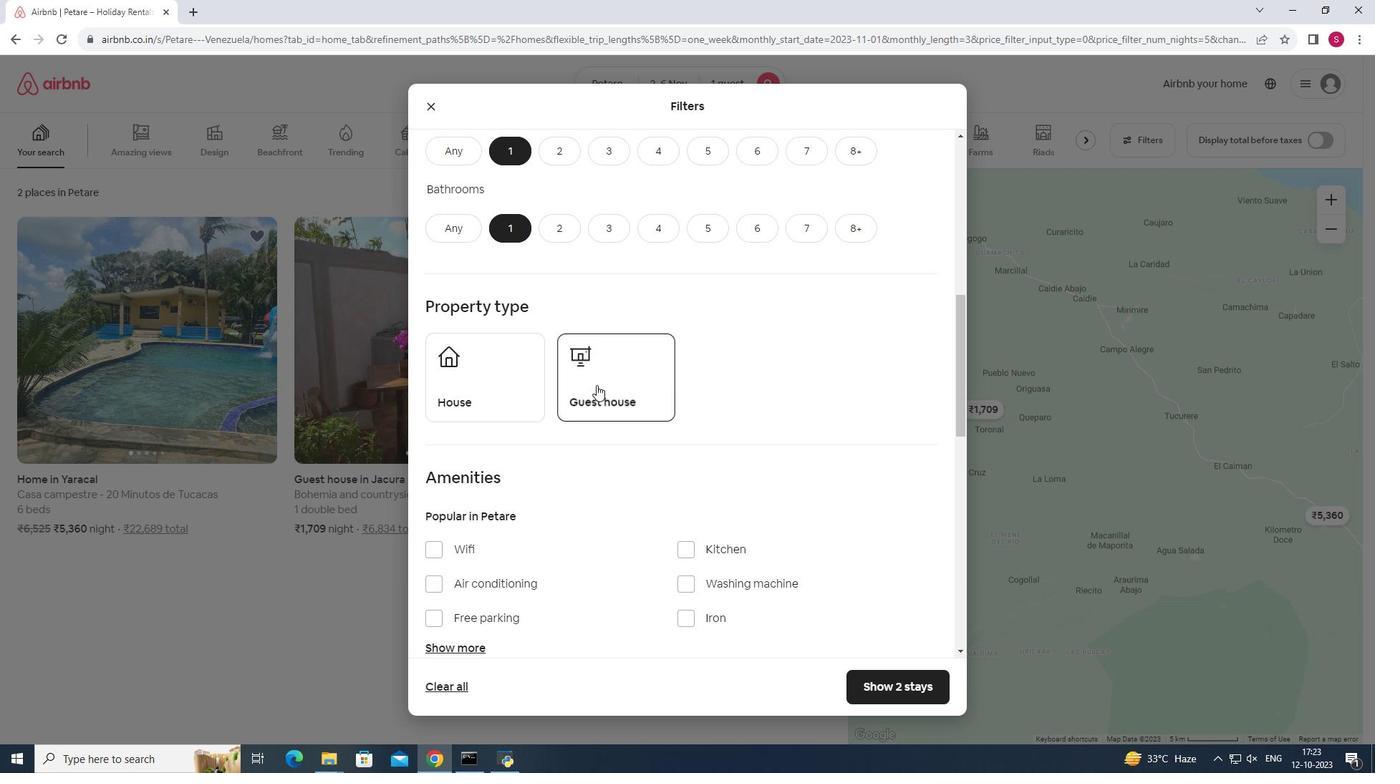 
Action: Mouse pressed left at (596, 385)
Screenshot: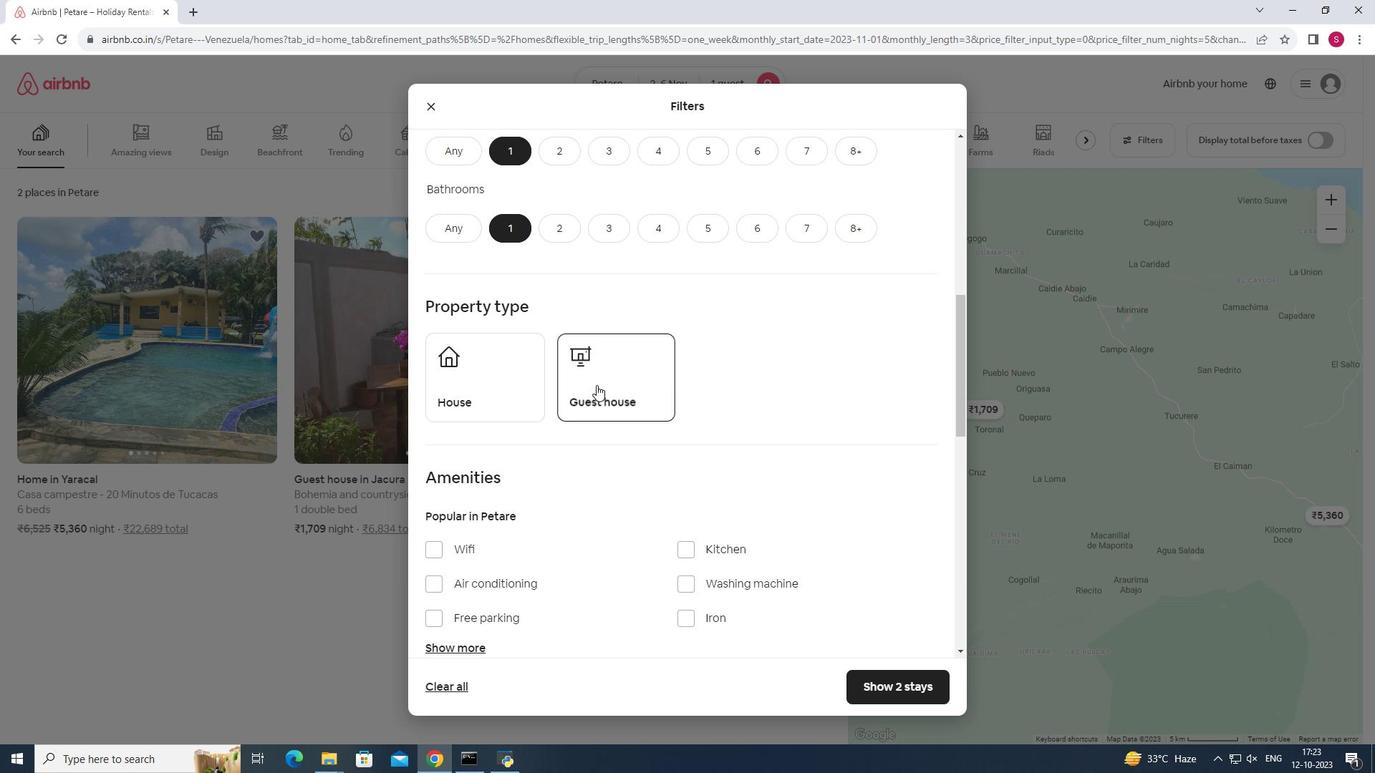 
Action: Mouse moved to (805, 433)
Screenshot: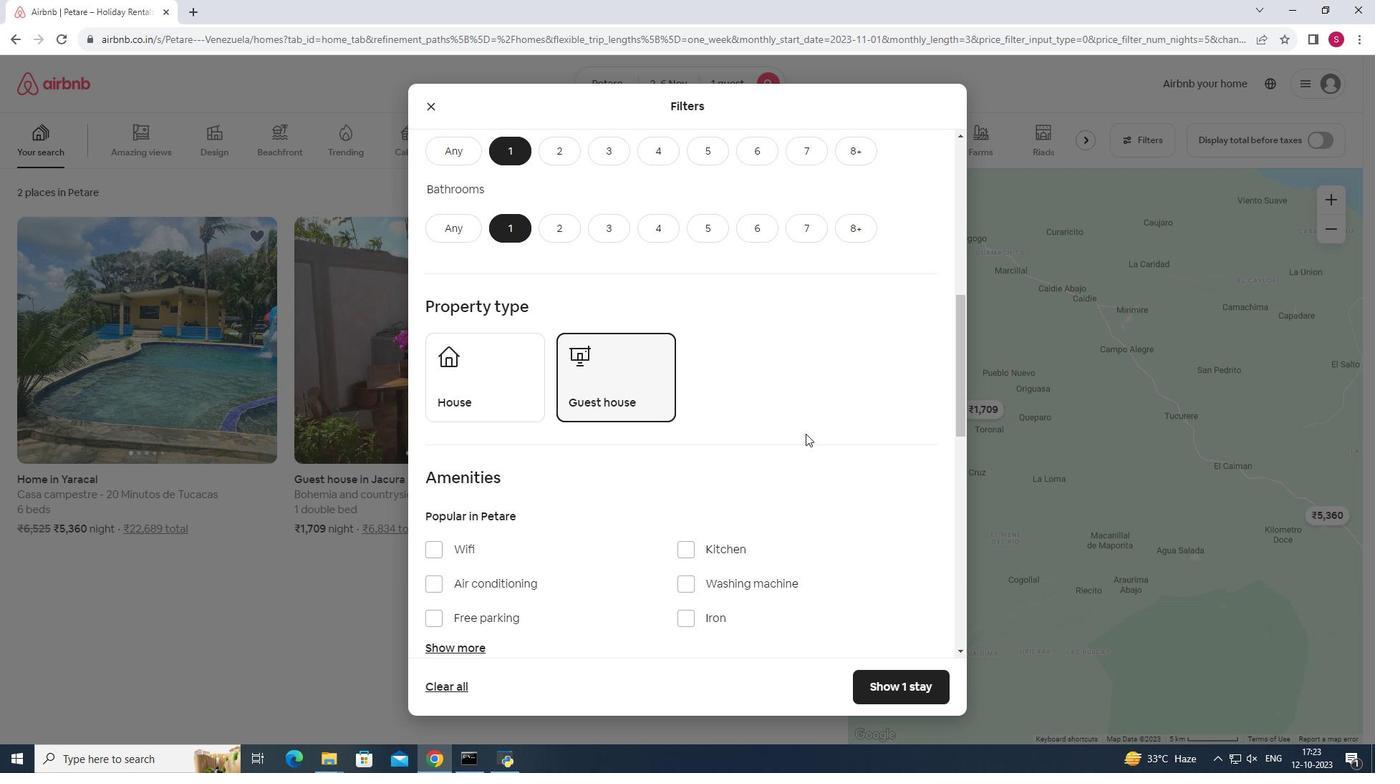 
Action: Mouse scrolled (805, 432) with delta (0, 0)
Screenshot: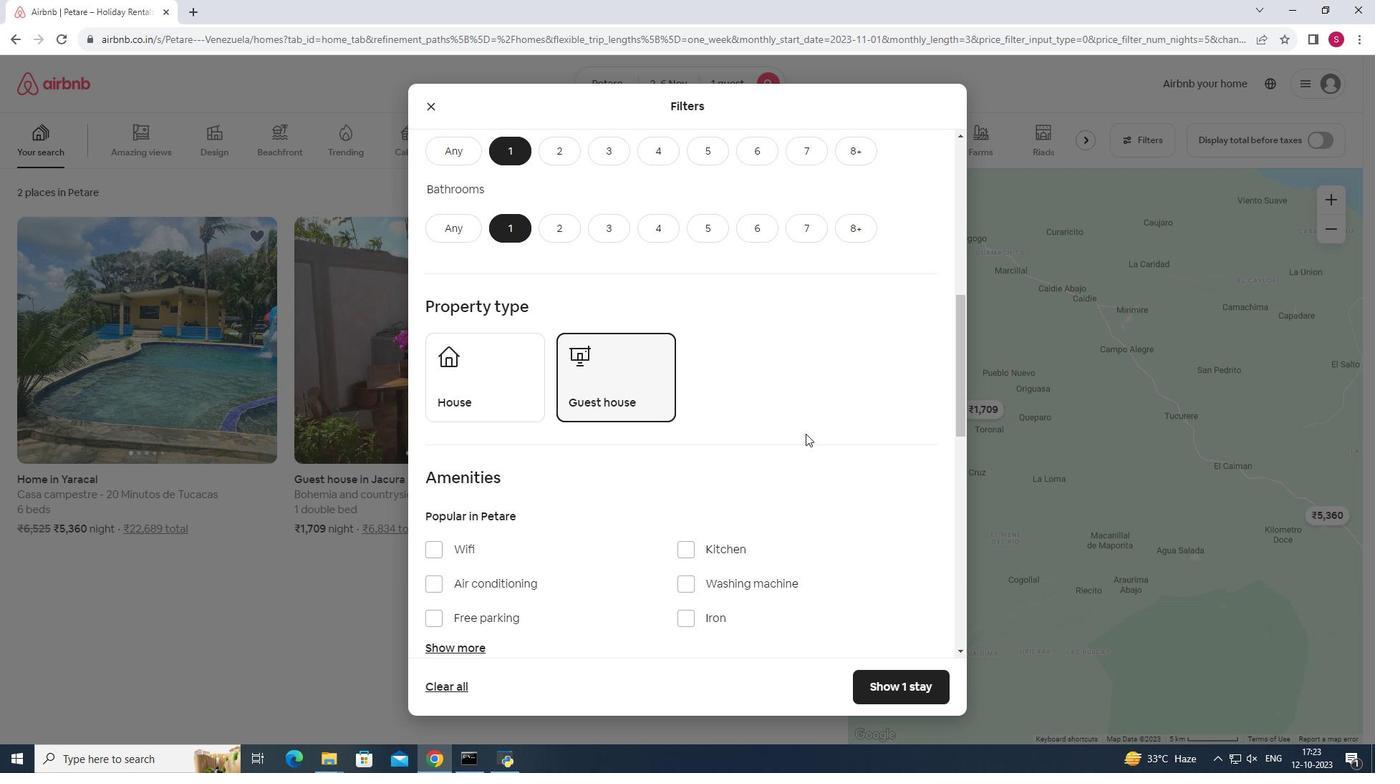 
Action: Mouse moved to (806, 436)
Screenshot: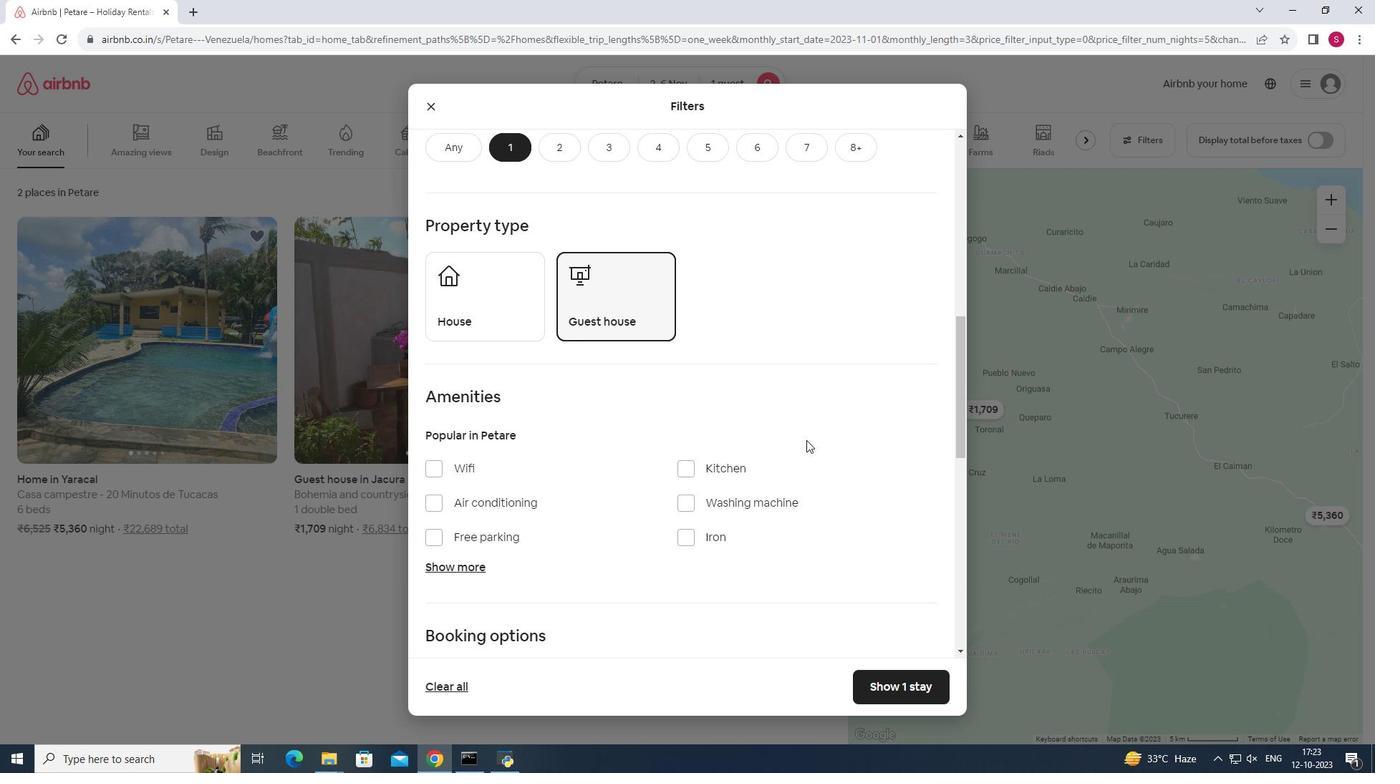 
Action: Mouse scrolled (806, 435) with delta (0, 0)
Screenshot: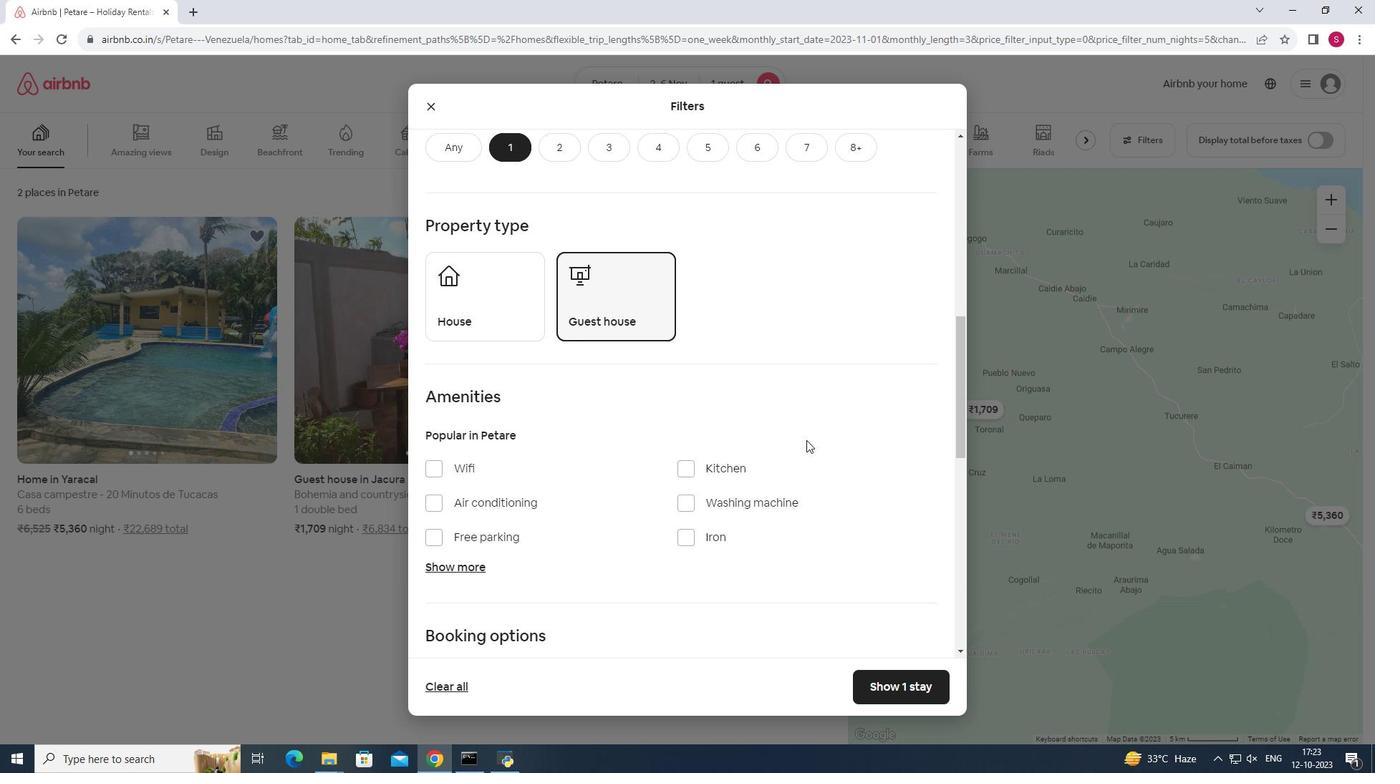 
Action: Mouse moved to (806, 439)
Screenshot: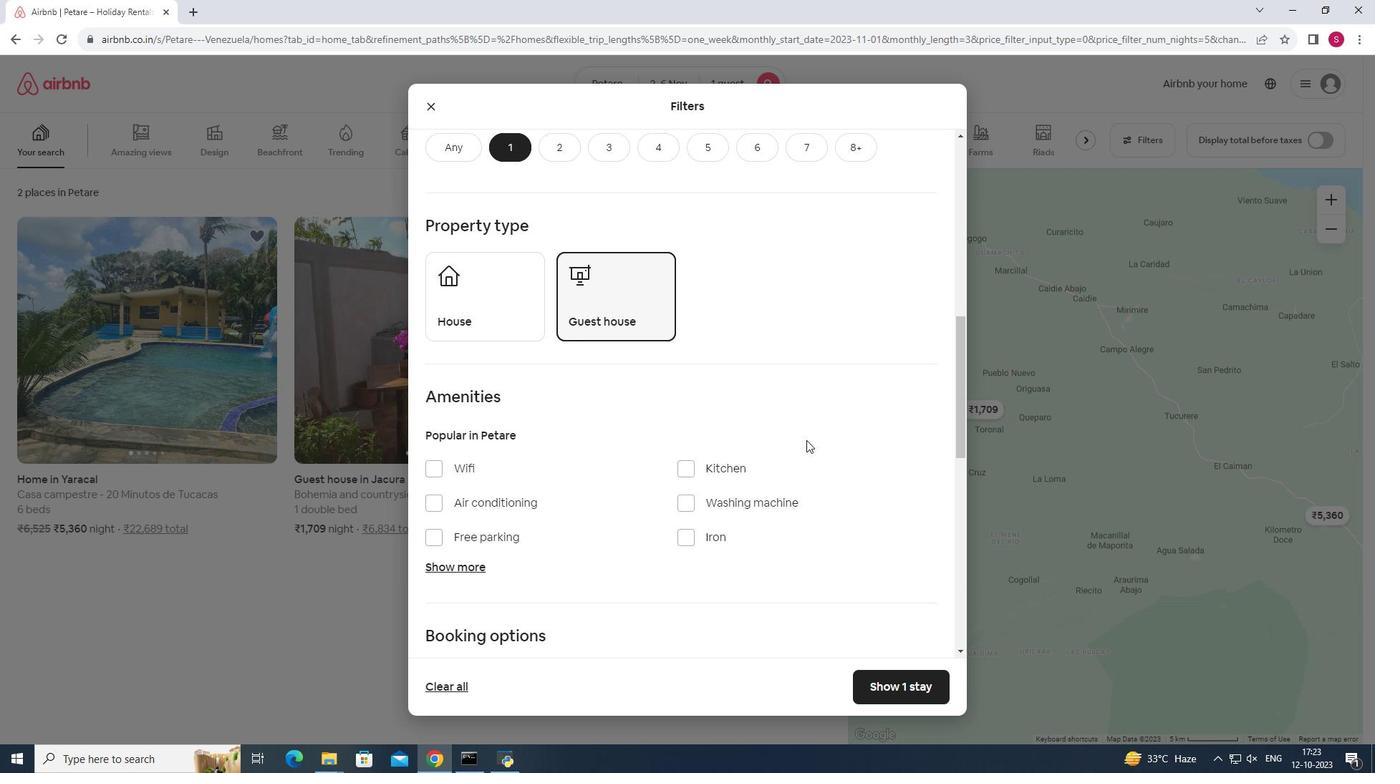 
Action: Mouse scrolled (806, 439) with delta (0, 0)
Screenshot: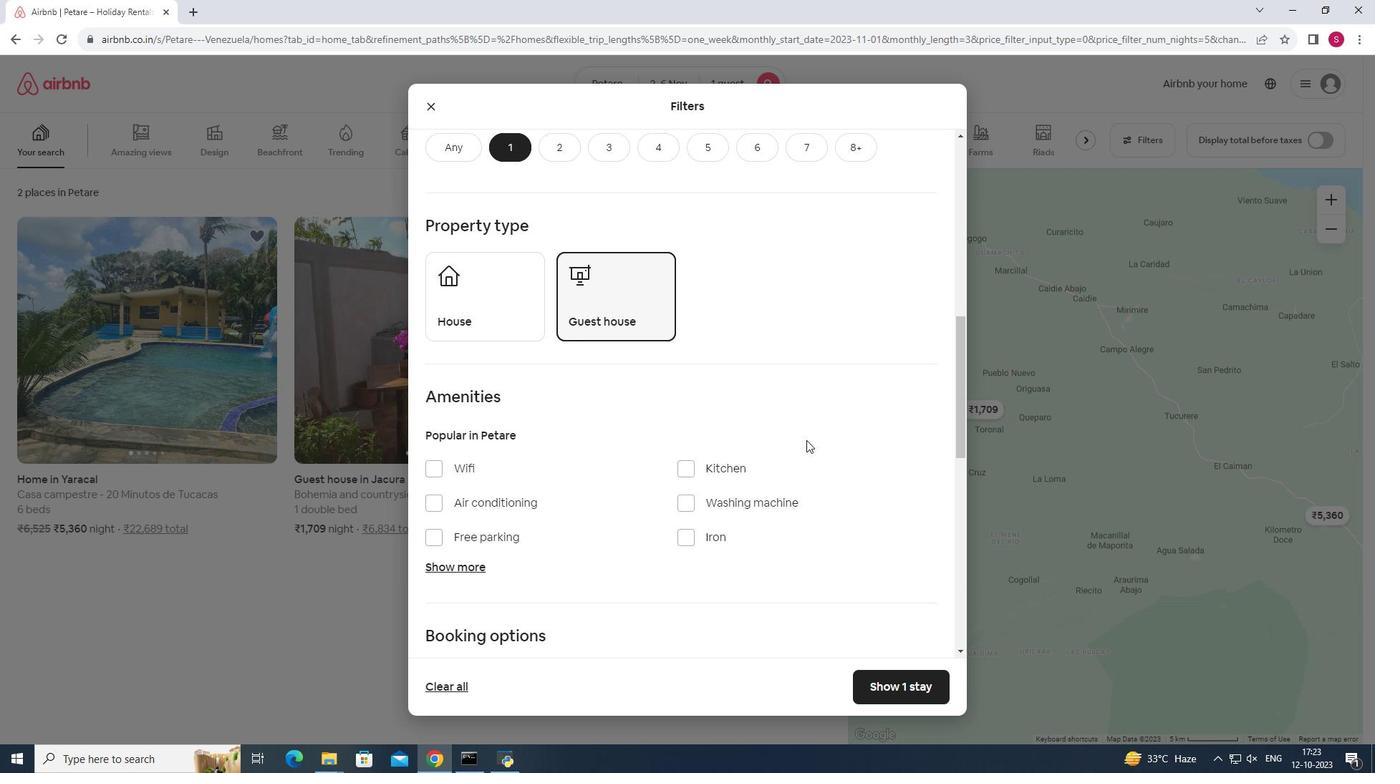 
Action: Mouse moved to (806, 440)
Screenshot: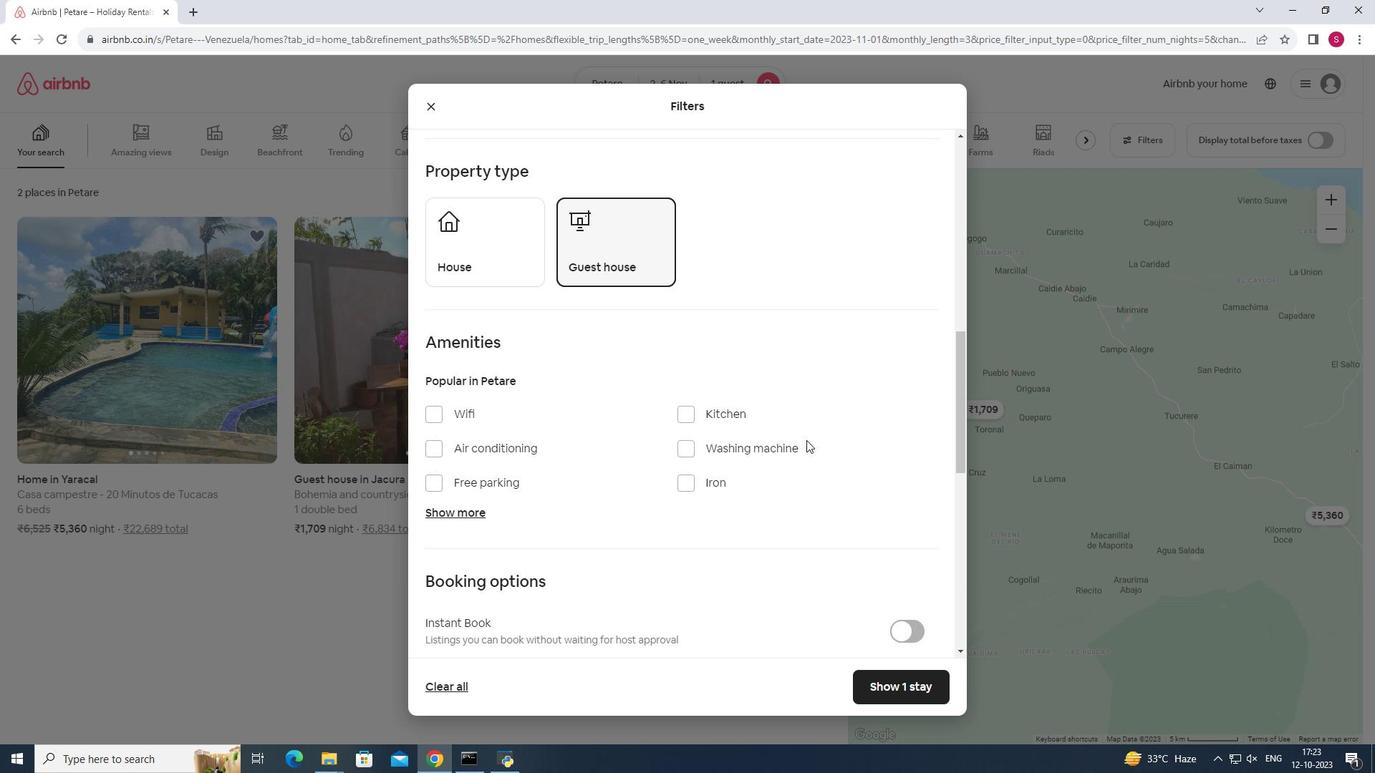 
Action: Mouse scrolled (806, 439) with delta (0, 0)
Screenshot: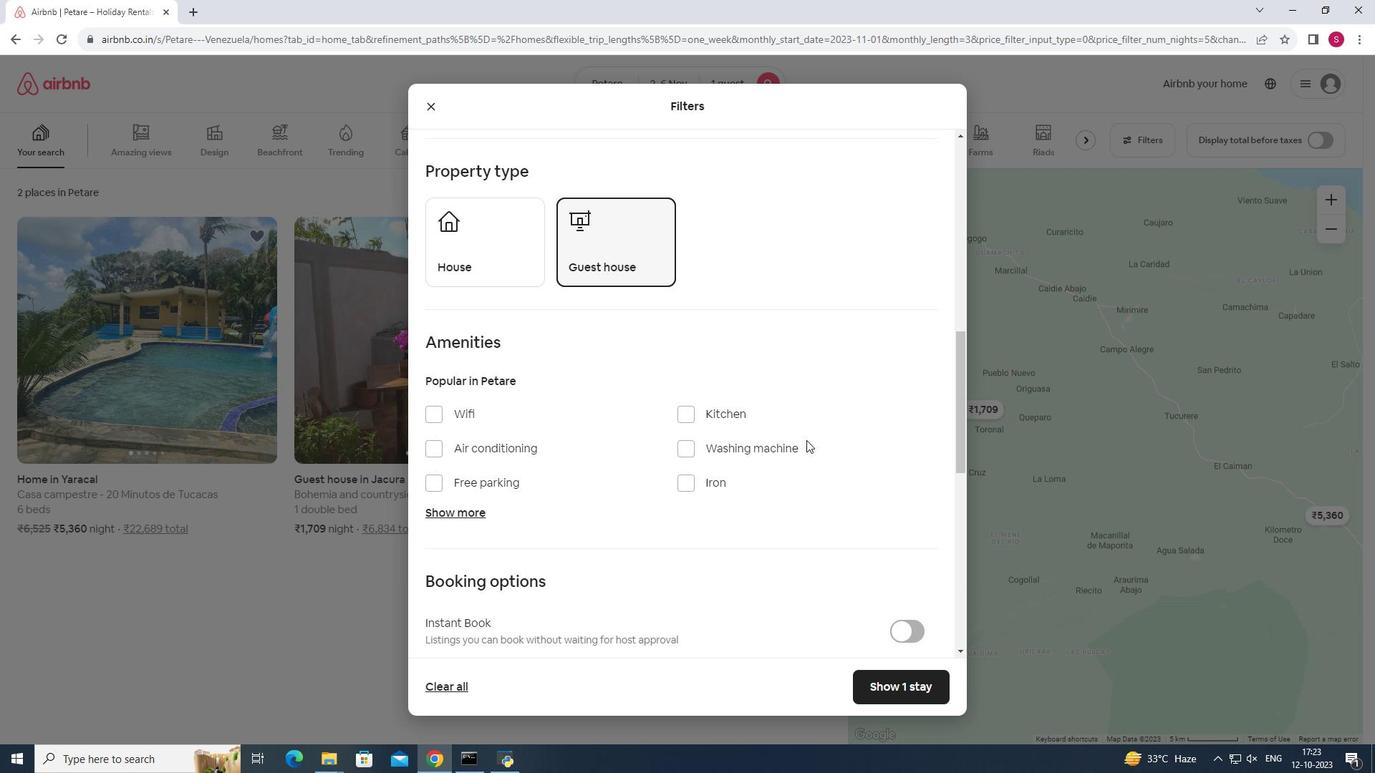 
Action: Mouse scrolled (806, 439) with delta (0, 0)
Screenshot: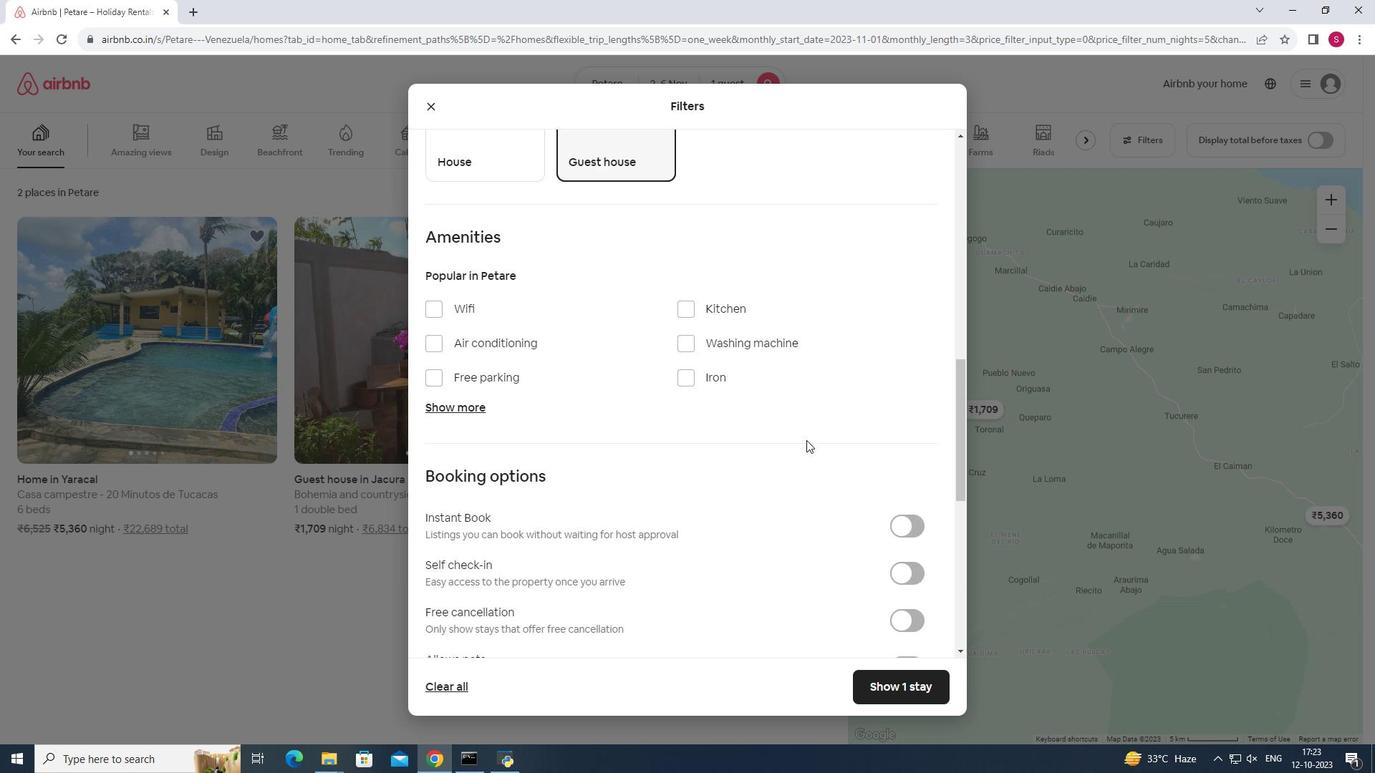 
Action: Mouse moved to (901, 461)
Screenshot: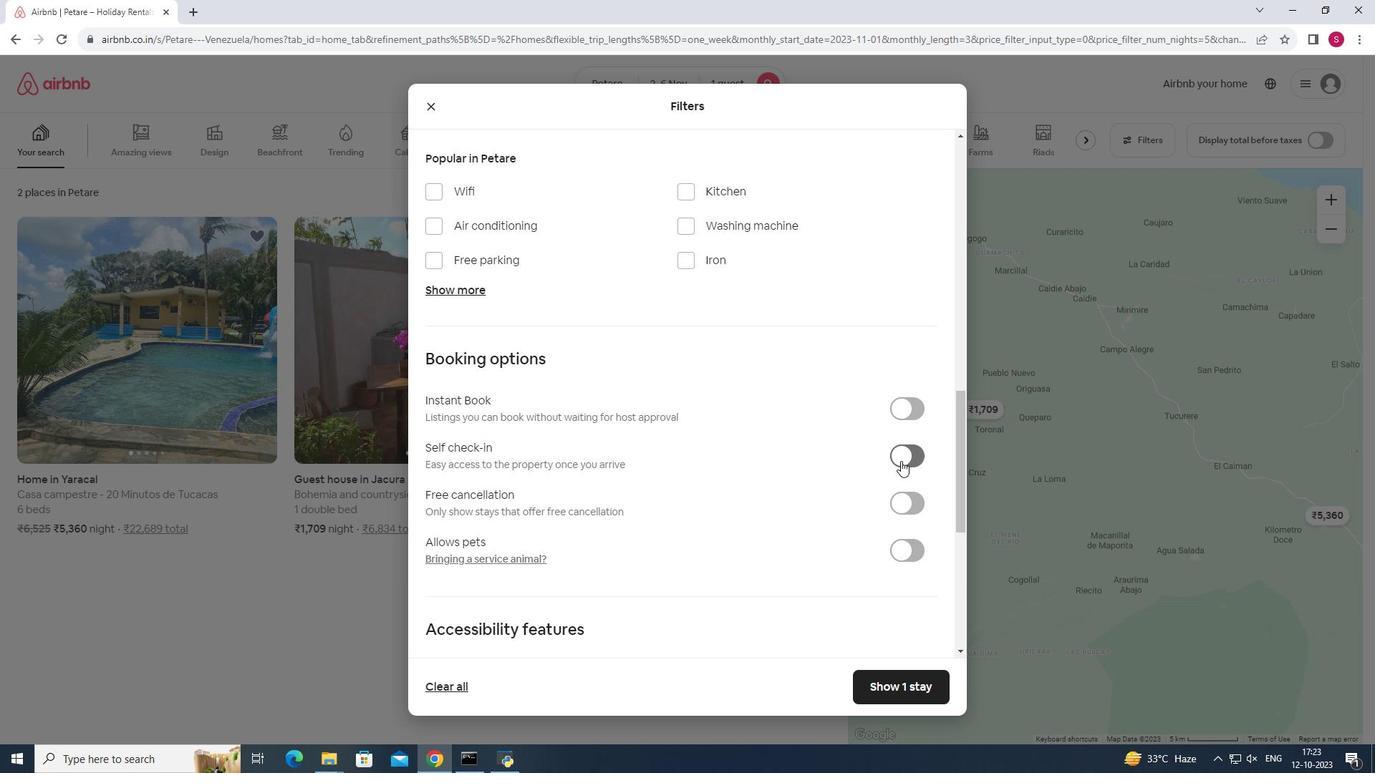 
Action: Mouse pressed left at (901, 461)
Screenshot: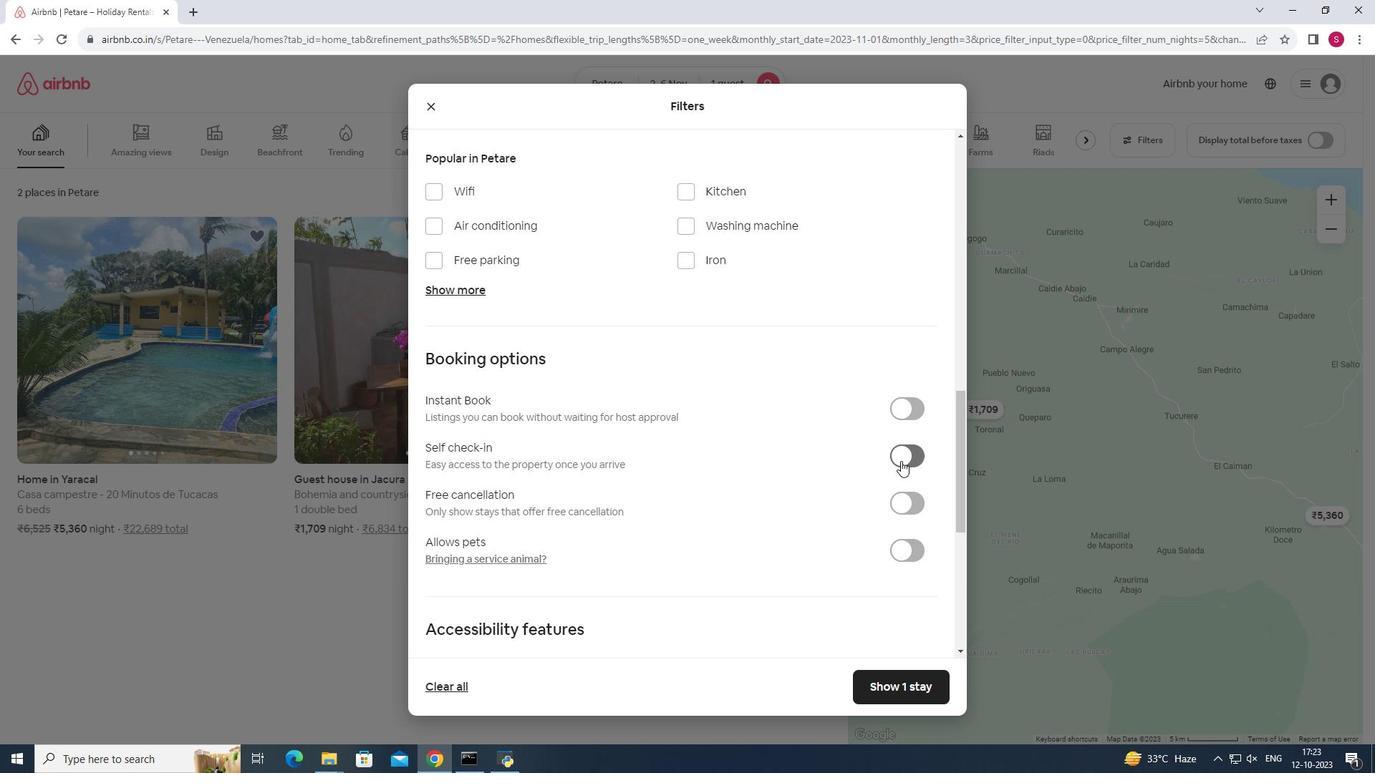 
Action: Mouse moved to (891, 689)
Screenshot: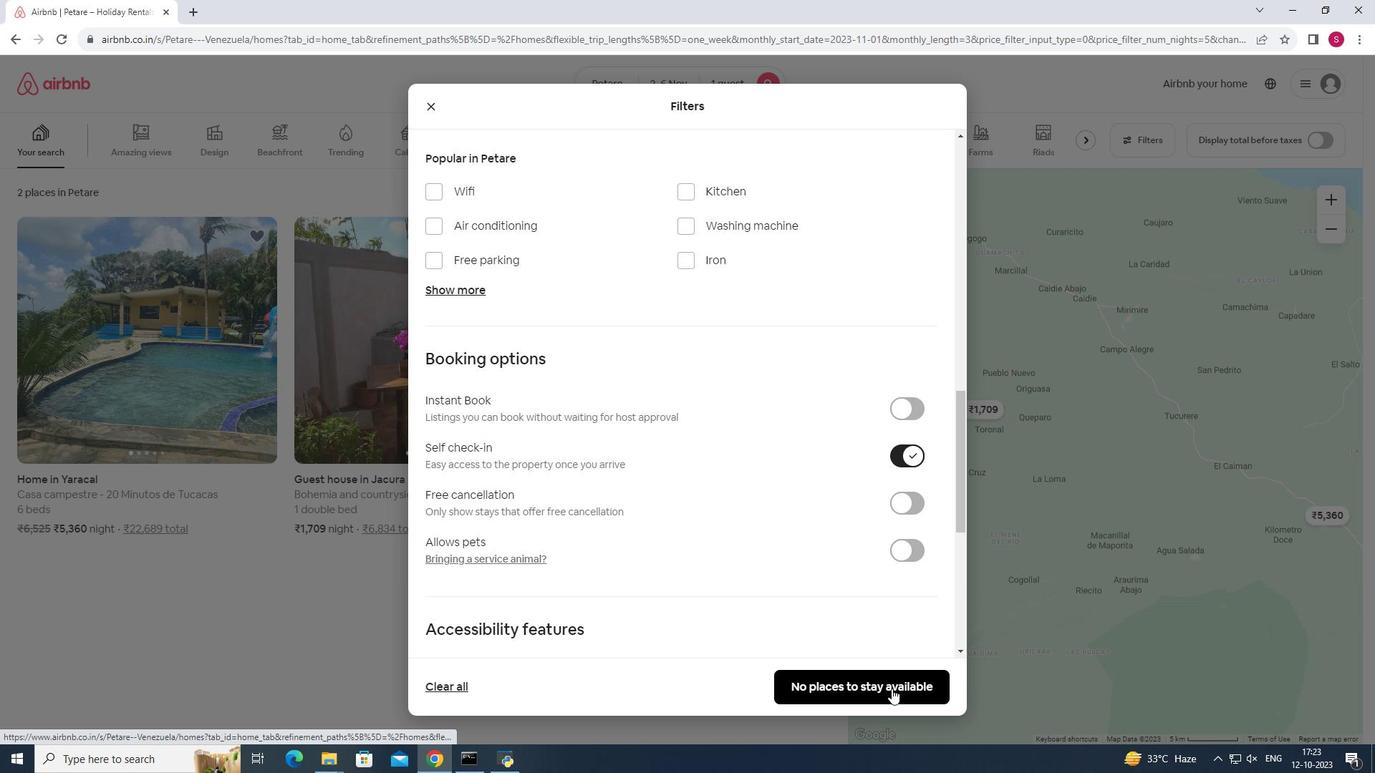 
Action: Mouse pressed left at (891, 689)
Screenshot: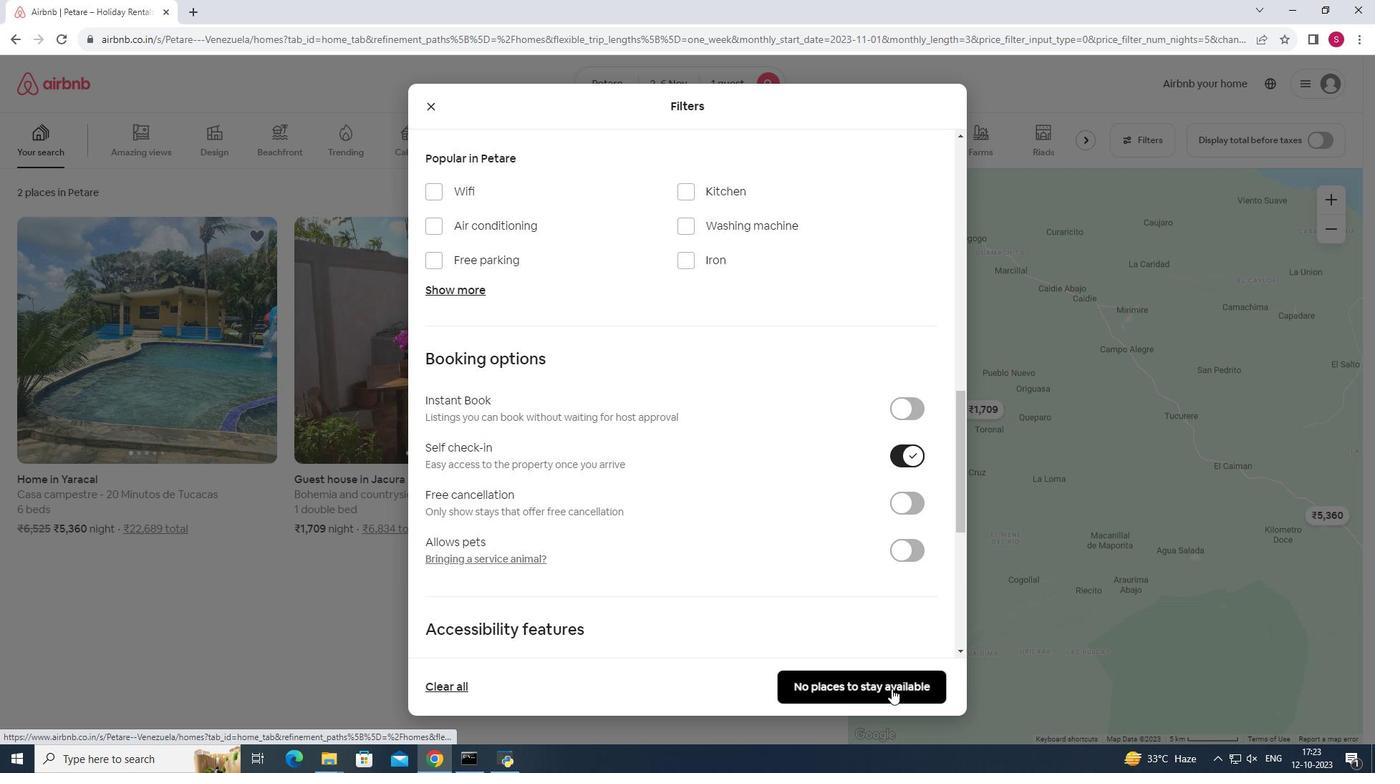 
Action: Mouse moved to (530, 394)
Screenshot: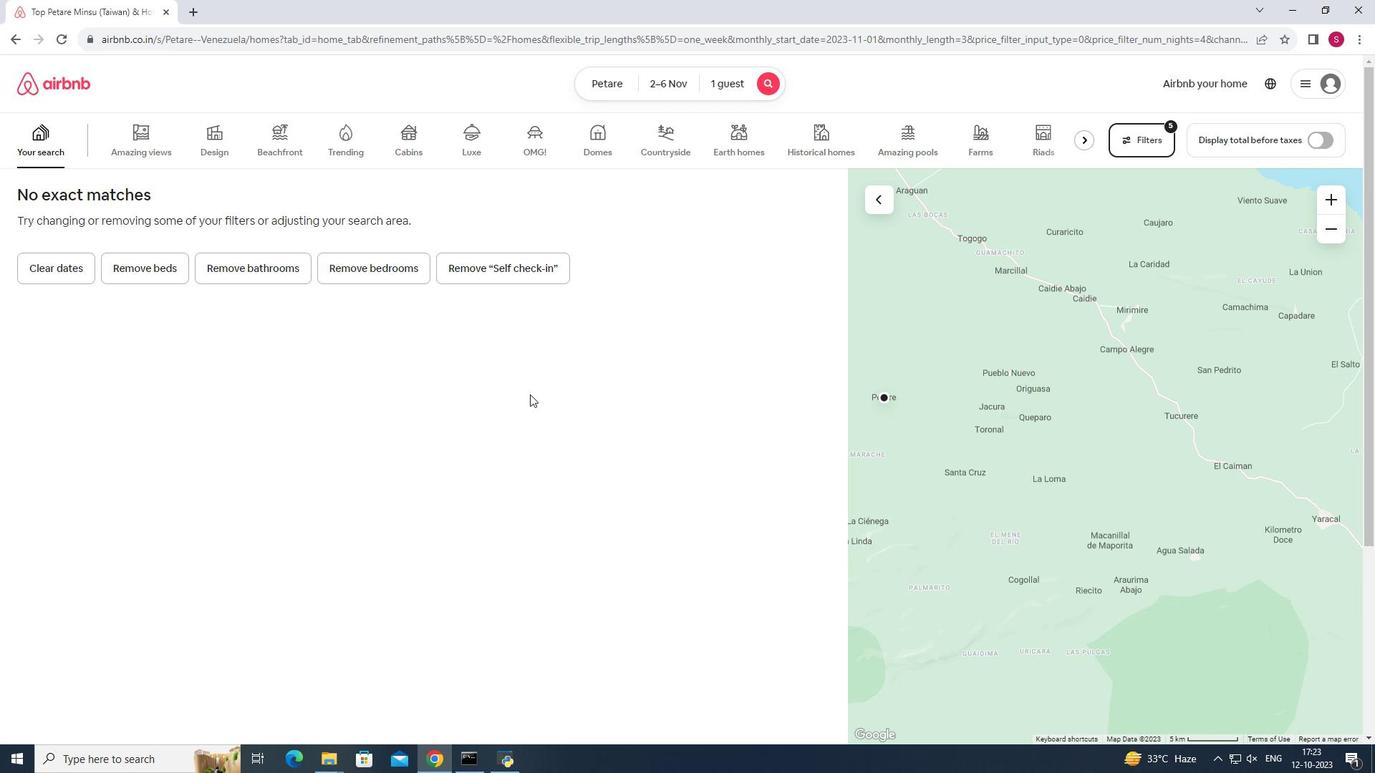 
